 Task: Find connections with filter location Rottenburg with filter topic #Affiliationwith filter profile language French with filter current company BSI with filter school Bhashyam College of Education with filter industry Motor Vehicle Manufacturing with filter service category Date Entry with filter keywords title Program Administrator
Action: Mouse moved to (264, 194)
Screenshot: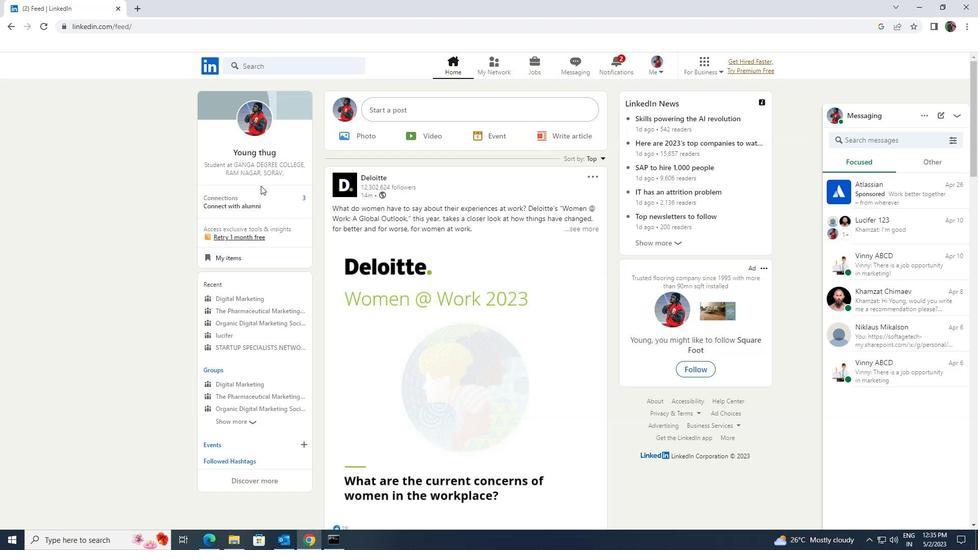 
Action: Mouse pressed left at (264, 194)
Screenshot: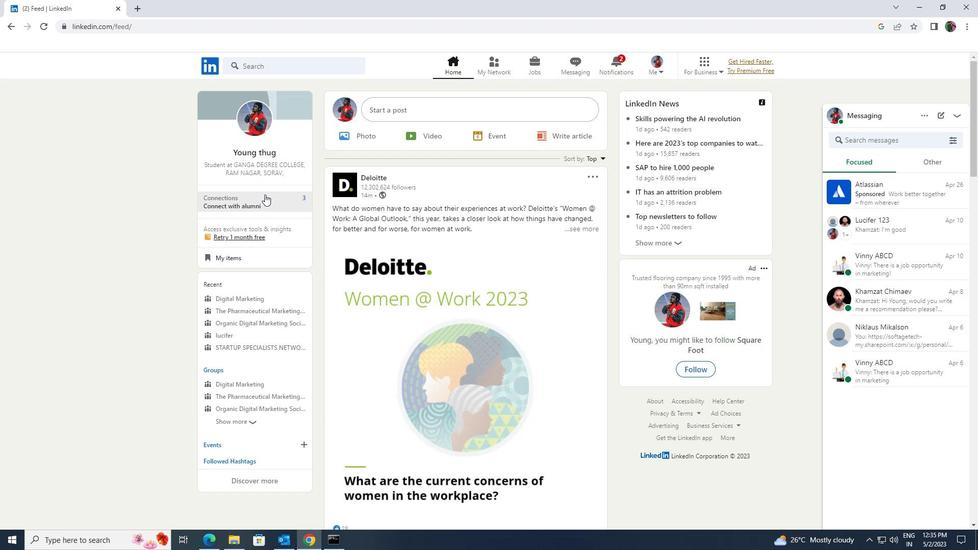 
Action: Mouse moved to (272, 120)
Screenshot: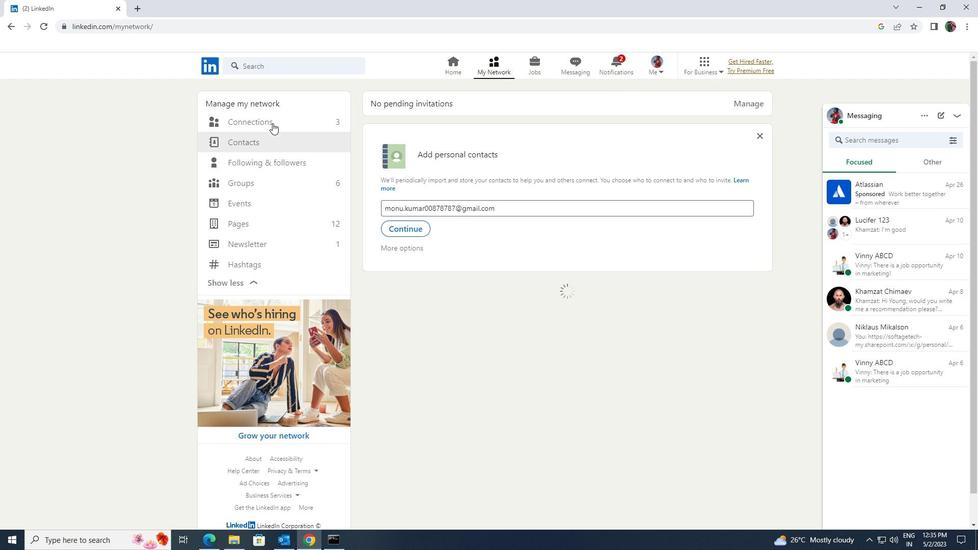 
Action: Mouse pressed left at (272, 120)
Screenshot: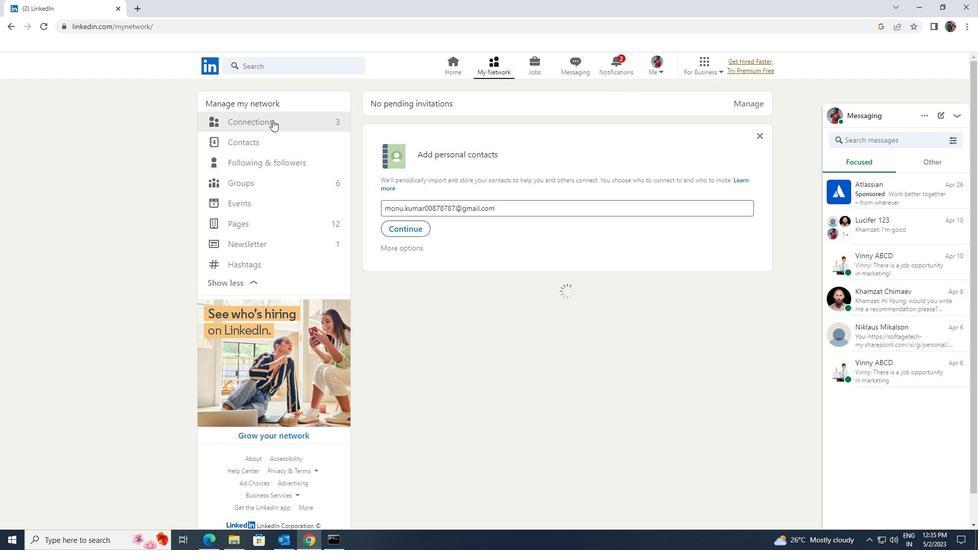 
Action: Mouse moved to (569, 123)
Screenshot: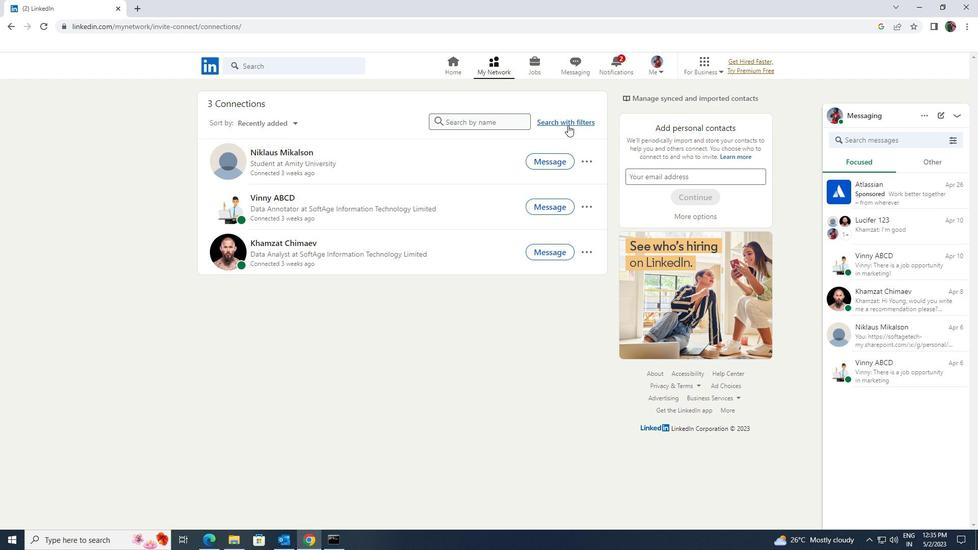 
Action: Mouse pressed left at (569, 123)
Screenshot: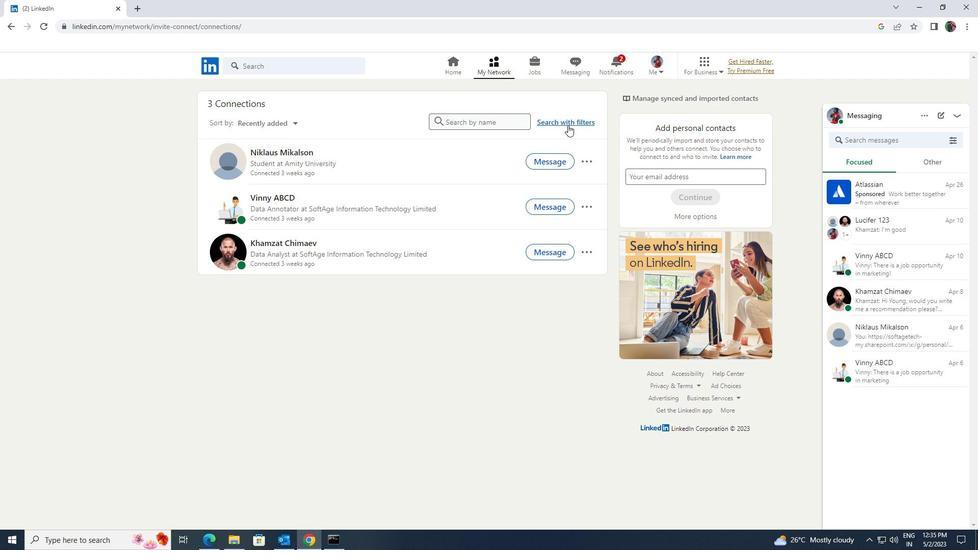 
Action: Mouse moved to (520, 92)
Screenshot: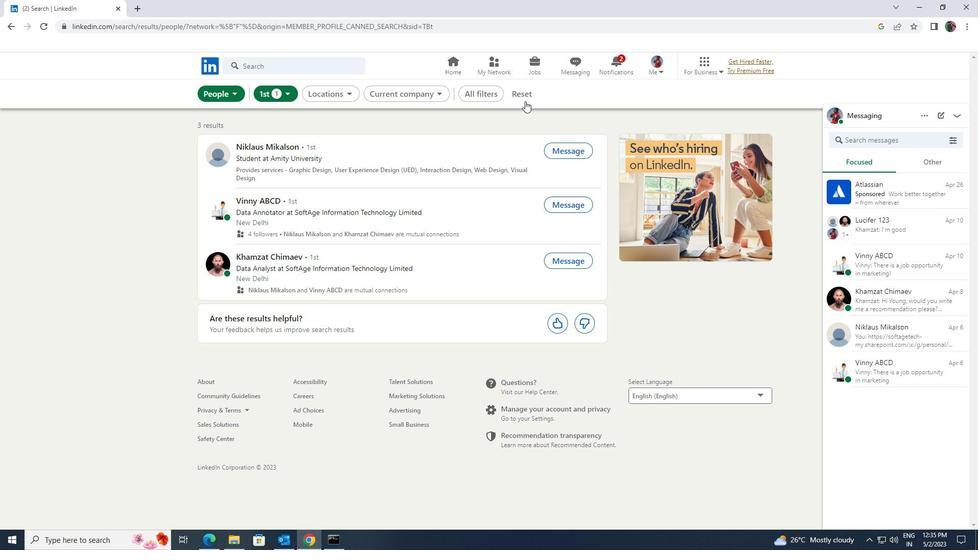 
Action: Mouse pressed left at (520, 92)
Screenshot: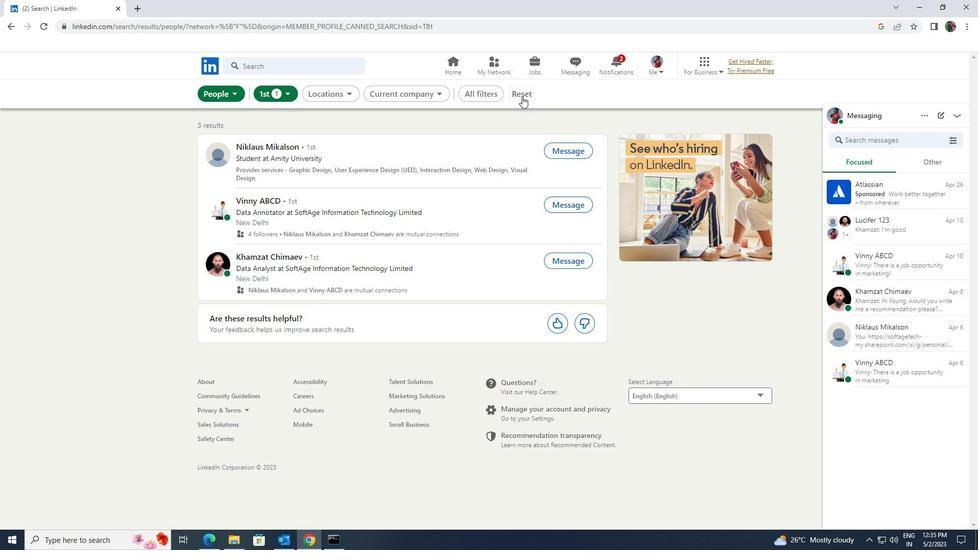 
Action: Mouse moved to (495, 95)
Screenshot: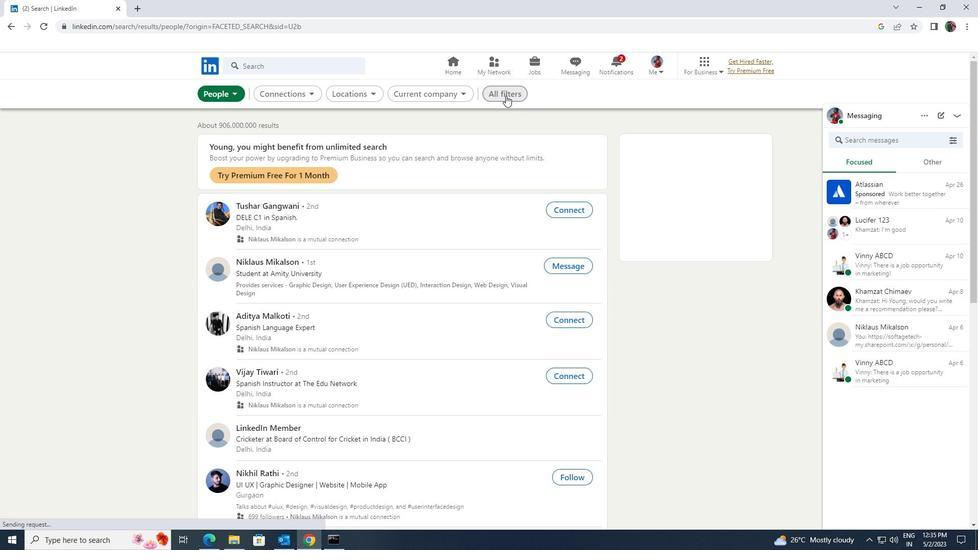 
Action: Mouse pressed left at (495, 95)
Screenshot: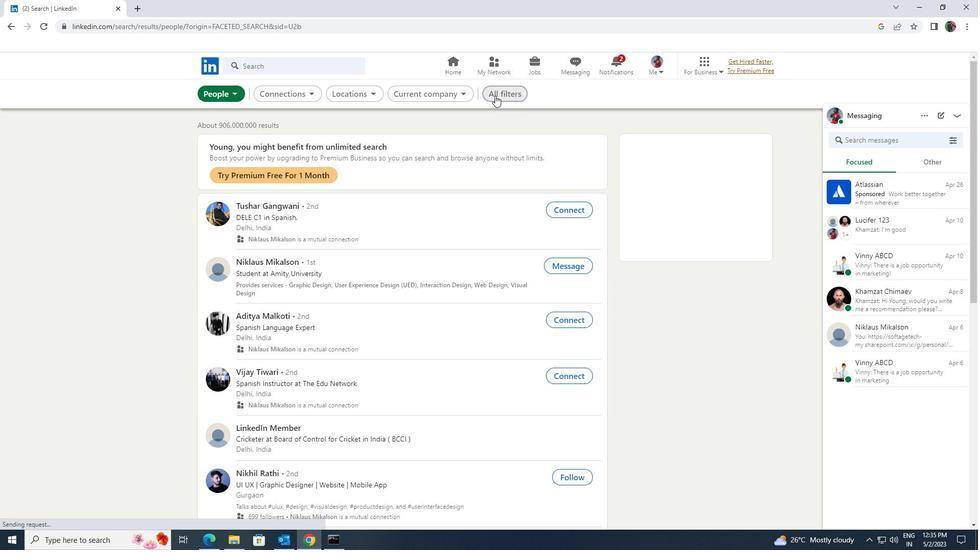 
Action: Mouse moved to (733, 295)
Screenshot: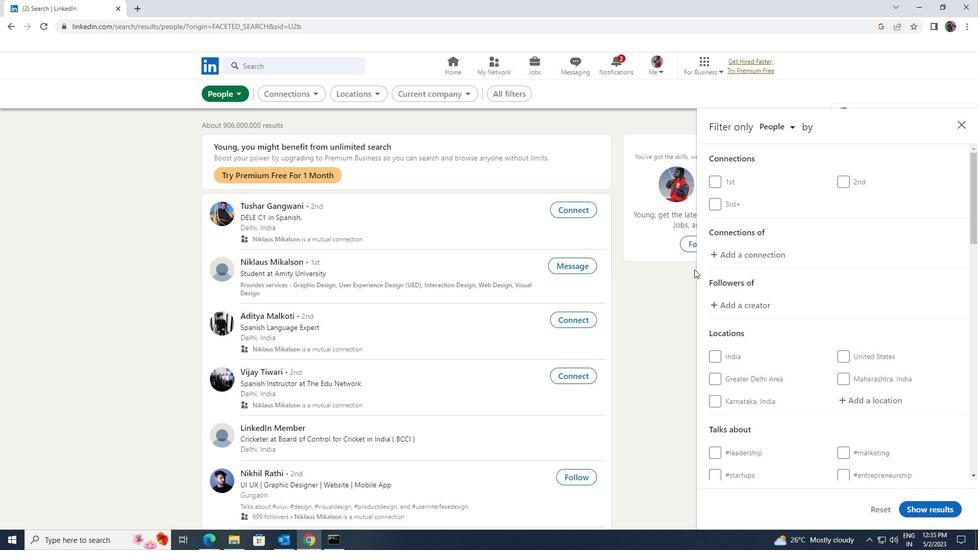 
Action: Mouse scrolled (733, 295) with delta (0, 0)
Screenshot: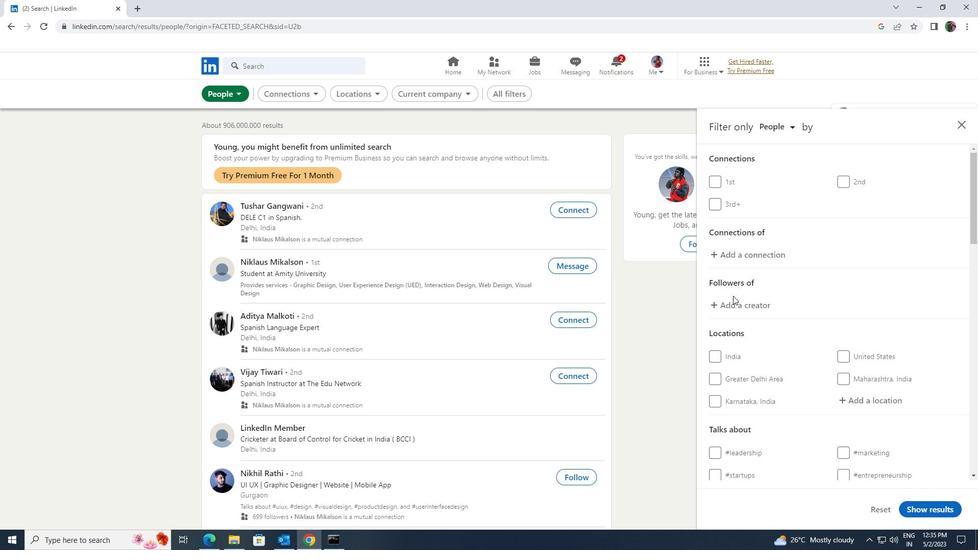 
Action: Mouse moved to (845, 353)
Screenshot: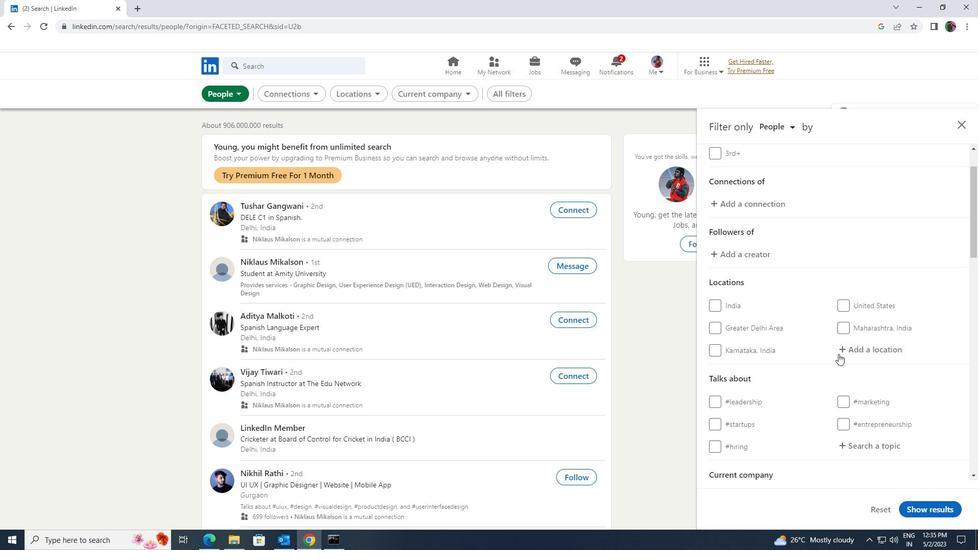 
Action: Mouse pressed left at (845, 353)
Screenshot: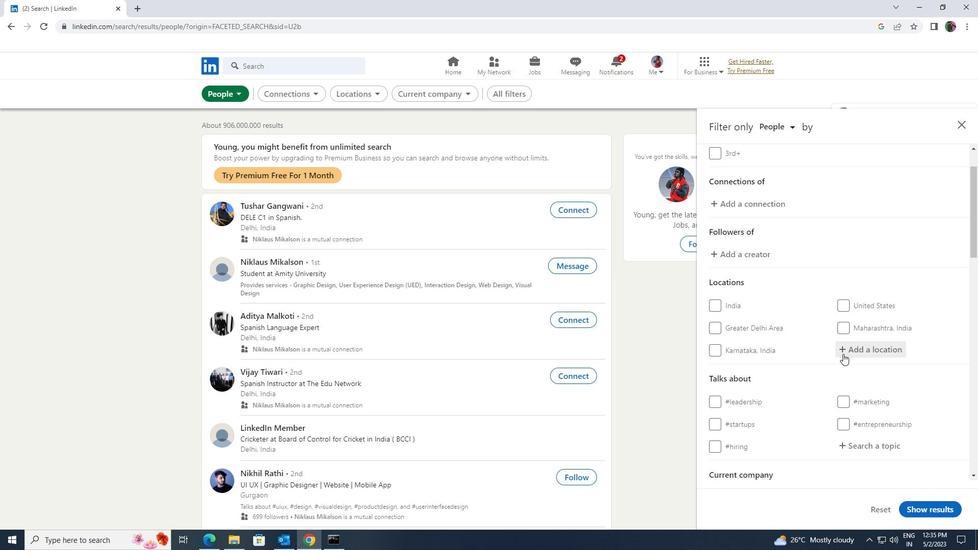 
Action: Key pressed <Key.shift><Key.shift>RP<Key.backspace>OTTENBURG
Screenshot: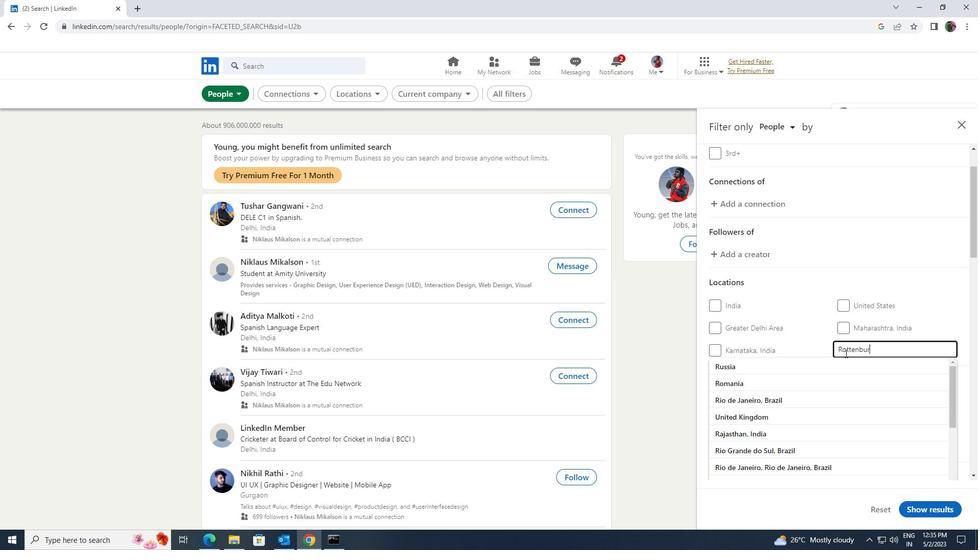 
Action: Mouse moved to (842, 360)
Screenshot: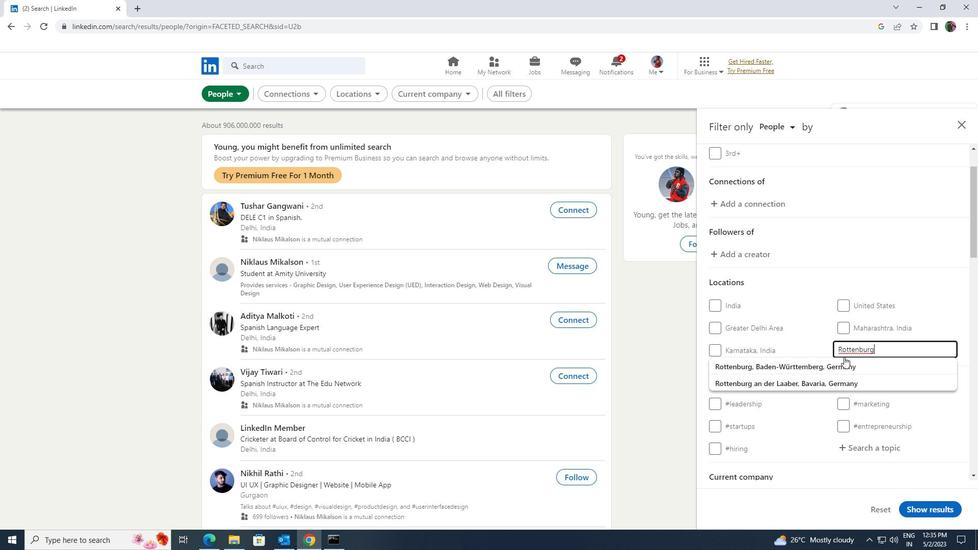 
Action: Mouse pressed left at (842, 360)
Screenshot: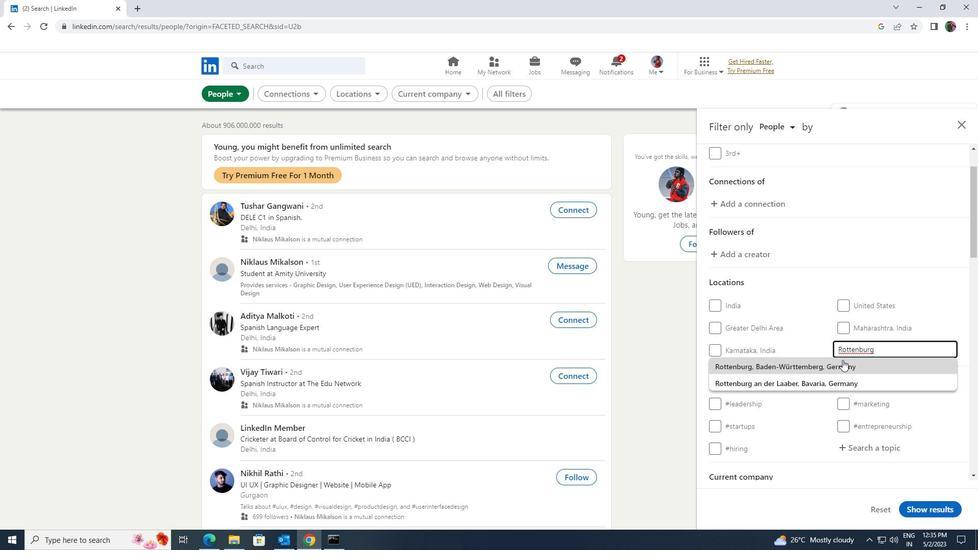 
Action: Mouse scrolled (842, 359) with delta (0, 0)
Screenshot: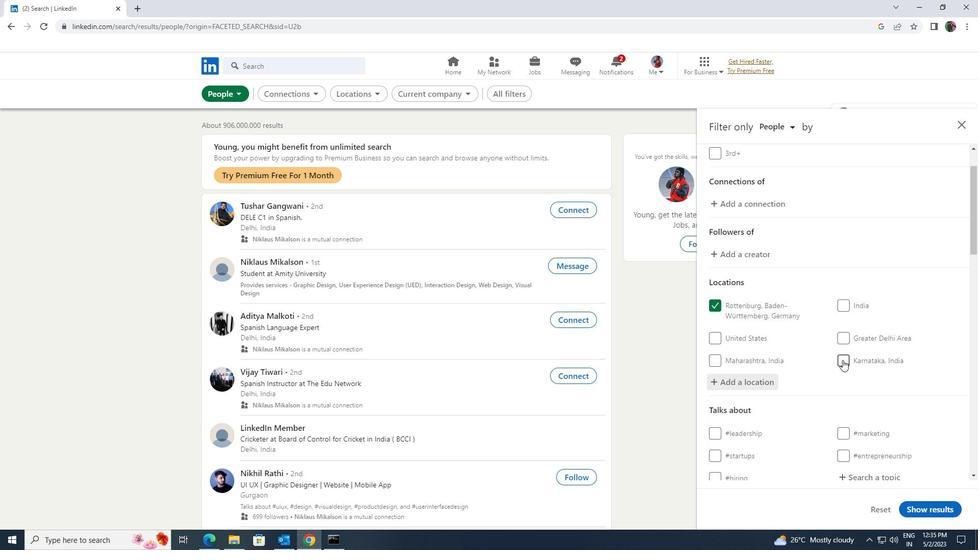 
Action: Mouse scrolled (842, 359) with delta (0, 0)
Screenshot: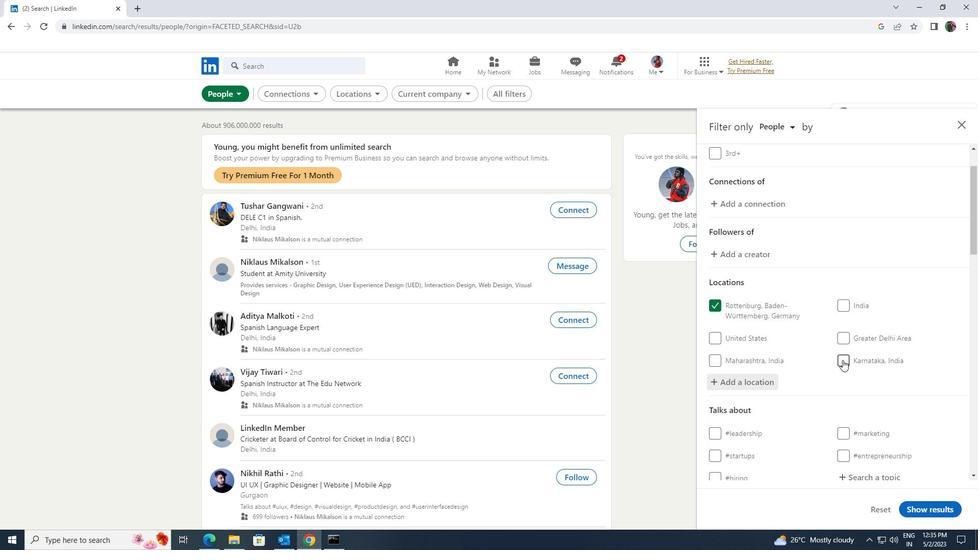 
Action: Mouse moved to (854, 378)
Screenshot: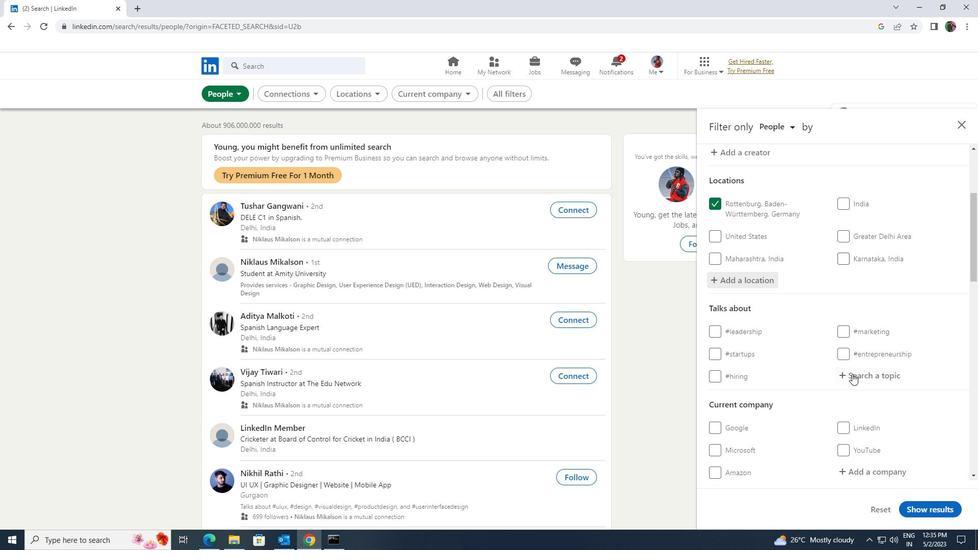 
Action: Mouse pressed left at (854, 378)
Screenshot: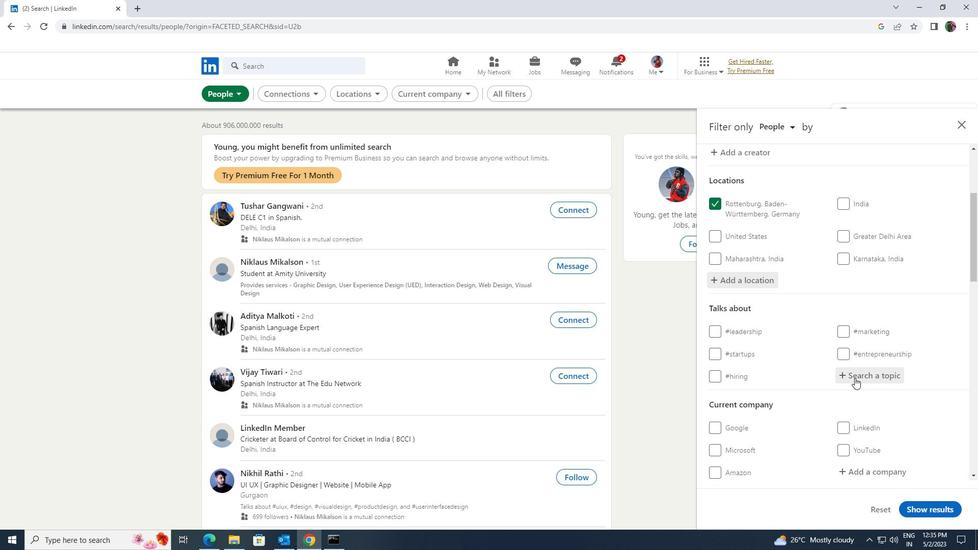 
Action: Key pressed <Key.shift>AFFILIATION
Screenshot: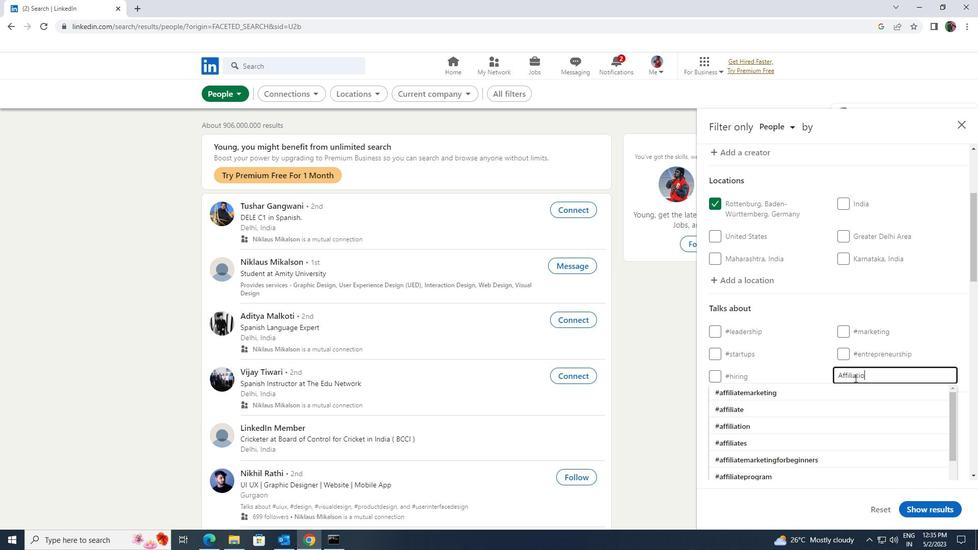 
Action: Mouse moved to (851, 384)
Screenshot: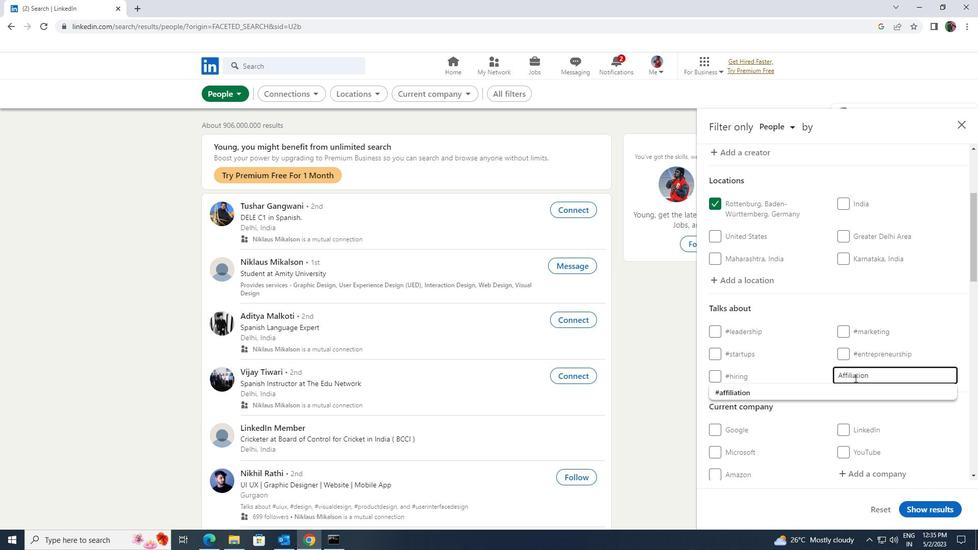 
Action: Mouse pressed left at (851, 384)
Screenshot: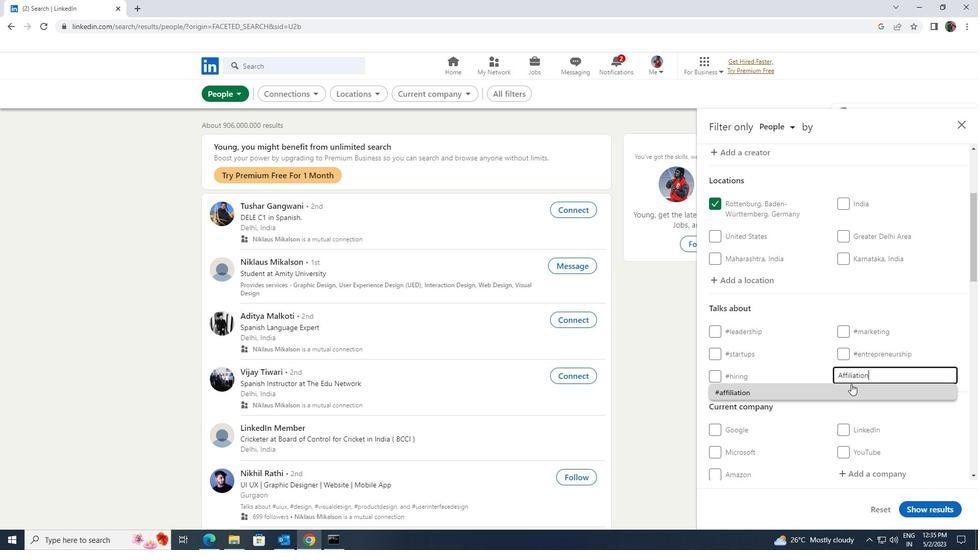 
Action: Mouse scrolled (851, 383) with delta (0, 0)
Screenshot: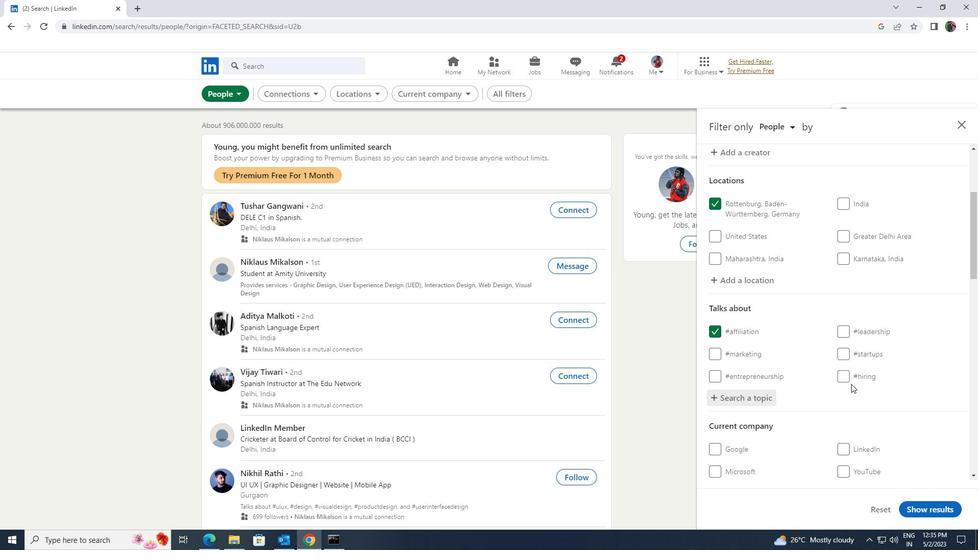 
Action: Mouse scrolled (851, 383) with delta (0, 0)
Screenshot: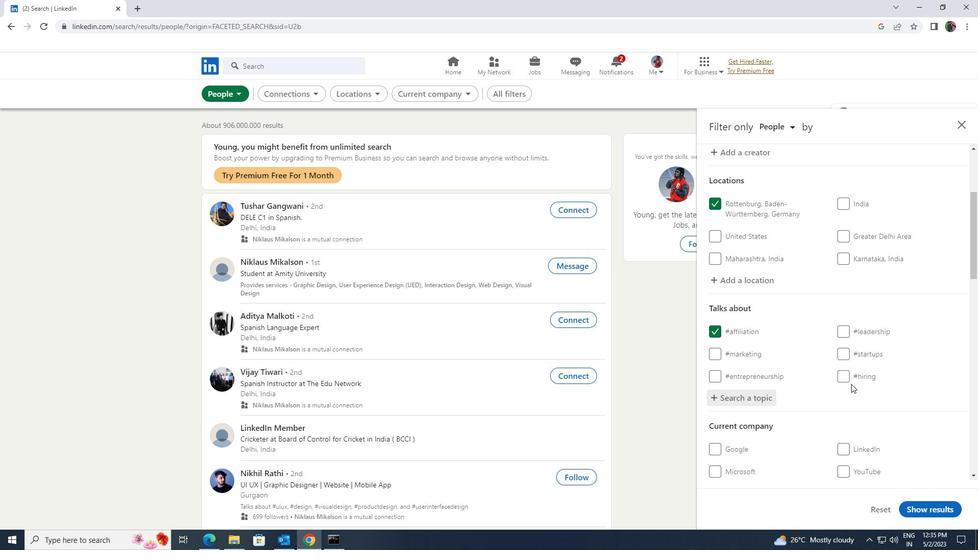 
Action: Mouse scrolled (851, 383) with delta (0, 0)
Screenshot: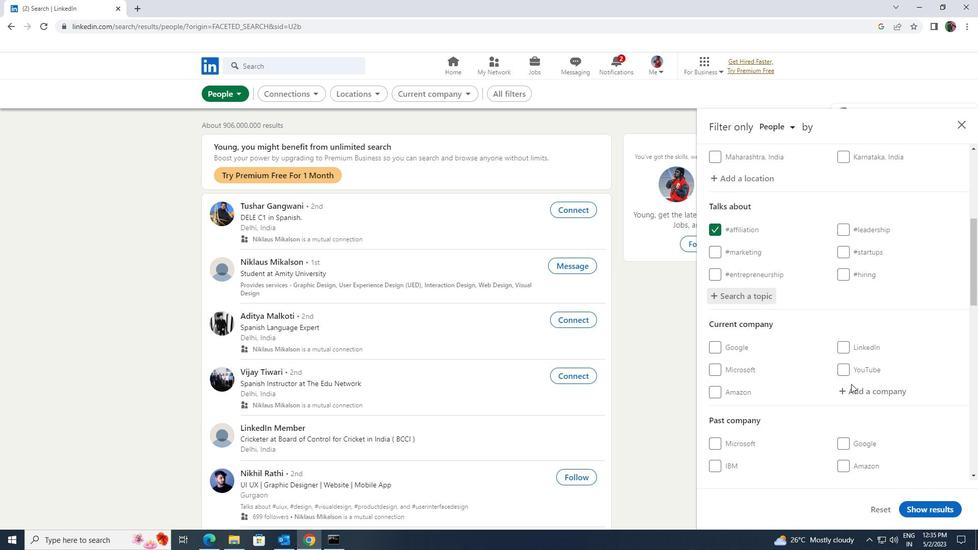 
Action: Mouse scrolled (851, 383) with delta (0, 0)
Screenshot: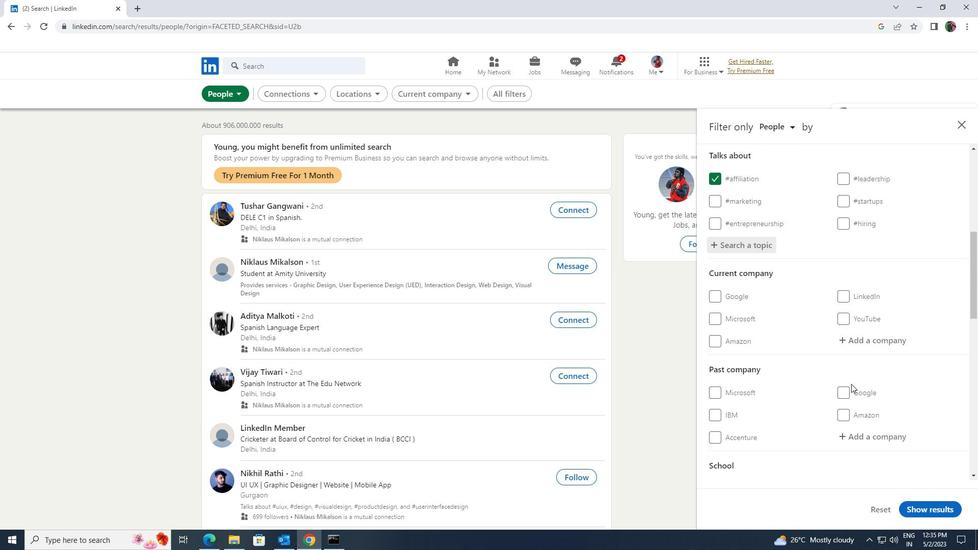 
Action: Mouse scrolled (851, 383) with delta (0, 0)
Screenshot: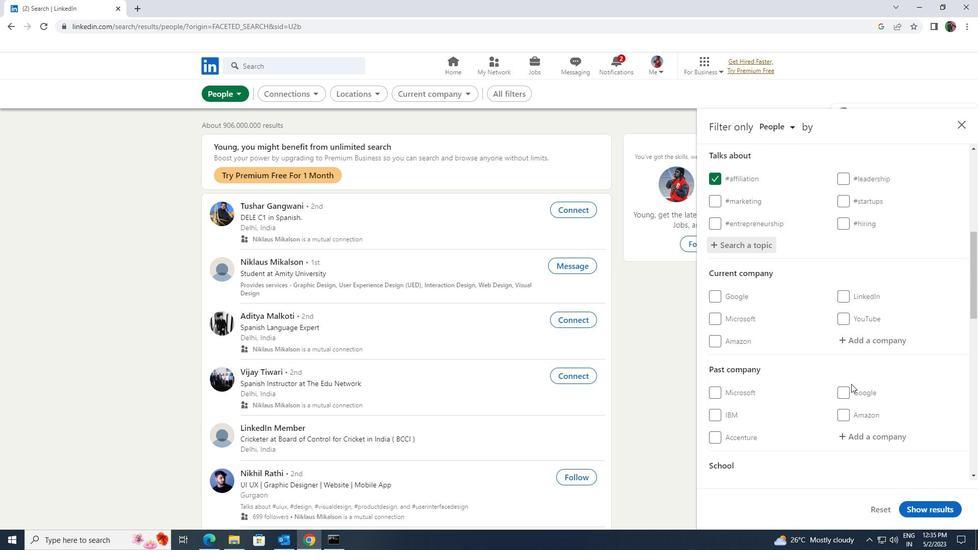 
Action: Mouse scrolled (851, 383) with delta (0, 0)
Screenshot: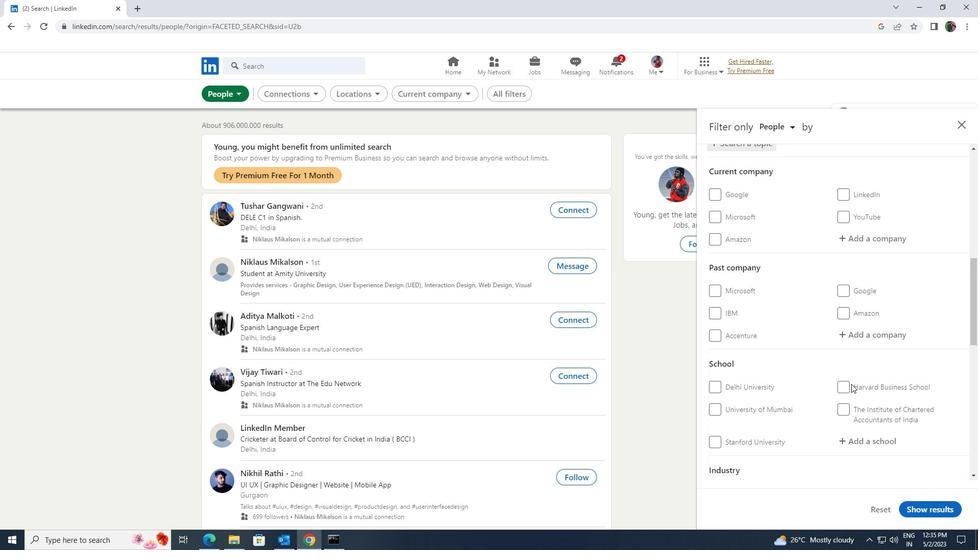 
Action: Mouse scrolled (851, 383) with delta (0, 0)
Screenshot: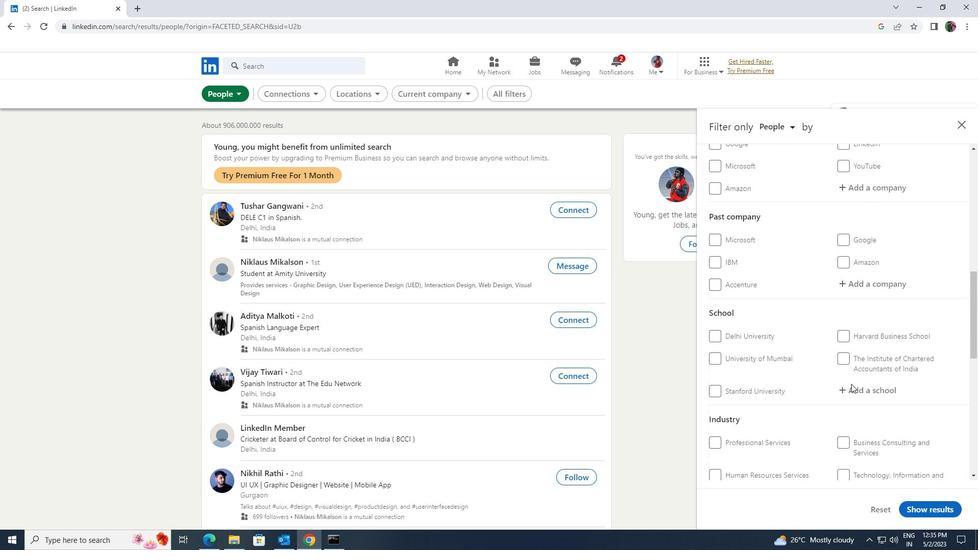 
Action: Mouse scrolled (851, 383) with delta (0, 0)
Screenshot: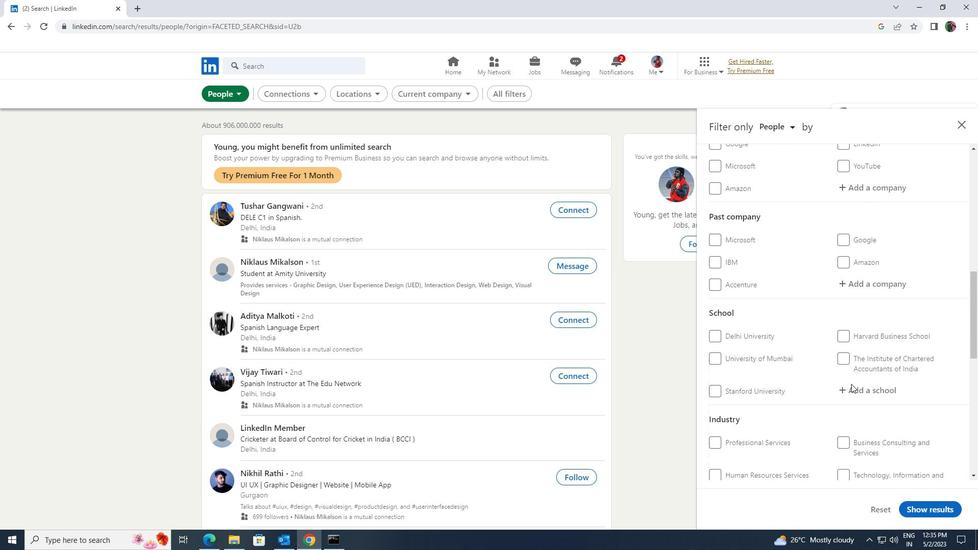 
Action: Mouse scrolled (851, 383) with delta (0, 0)
Screenshot: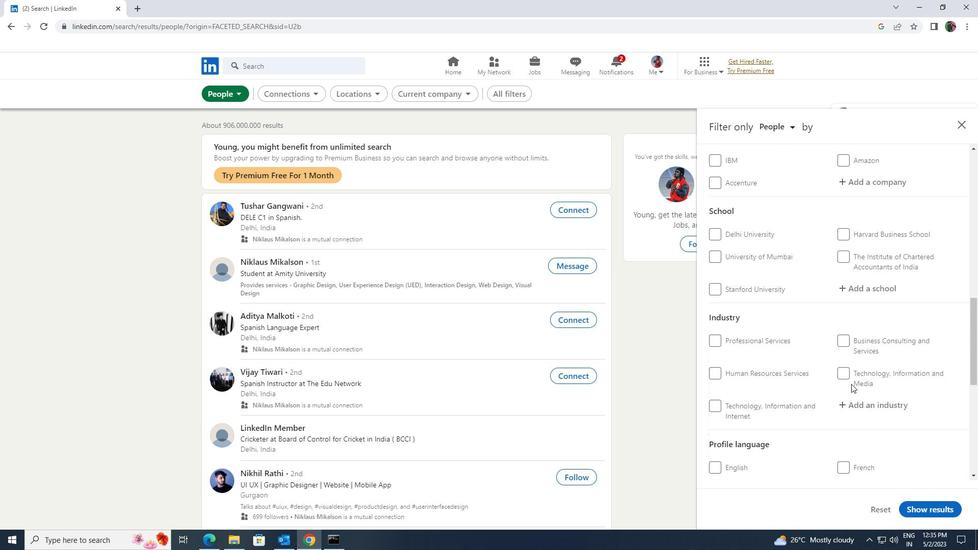 
Action: Mouse moved to (841, 413)
Screenshot: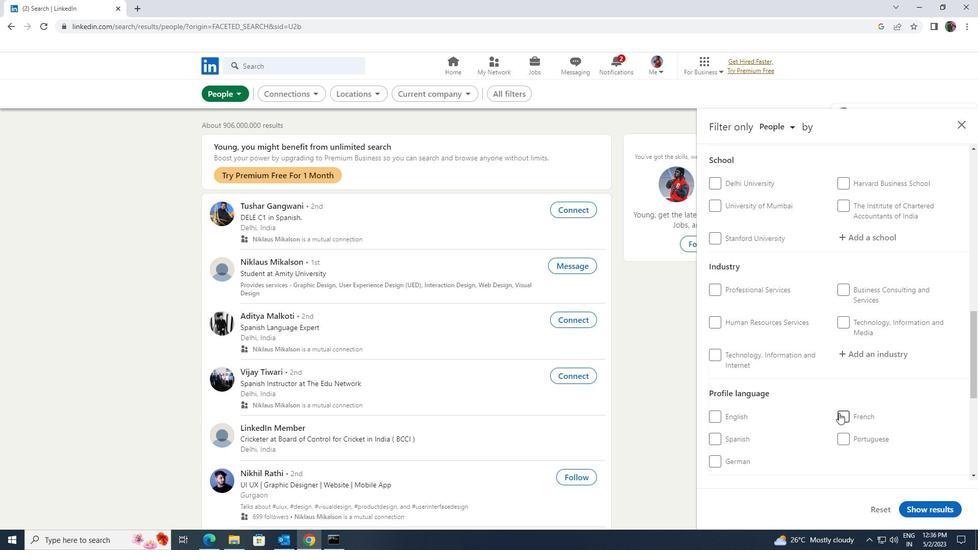 
Action: Mouse pressed left at (841, 413)
Screenshot: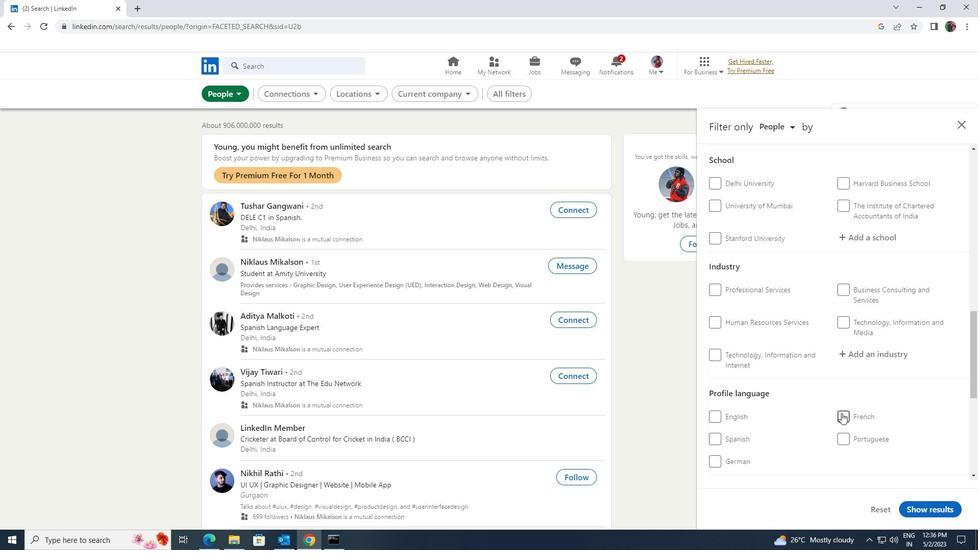 
Action: Mouse scrolled (841, 413) with delta (0, 0)
Screenshot: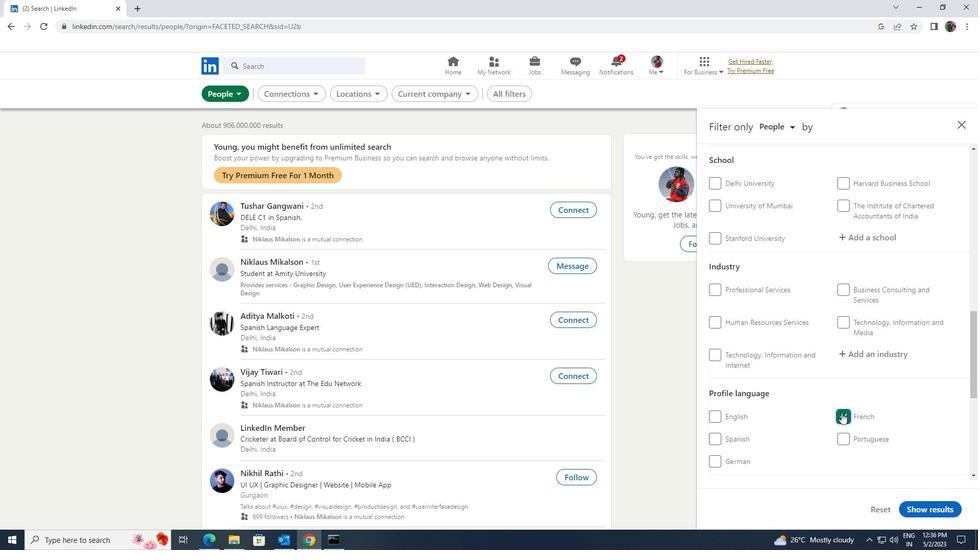 
Action: Mouse scrolled (841, 413) with delta (0, 0)
Screenshot: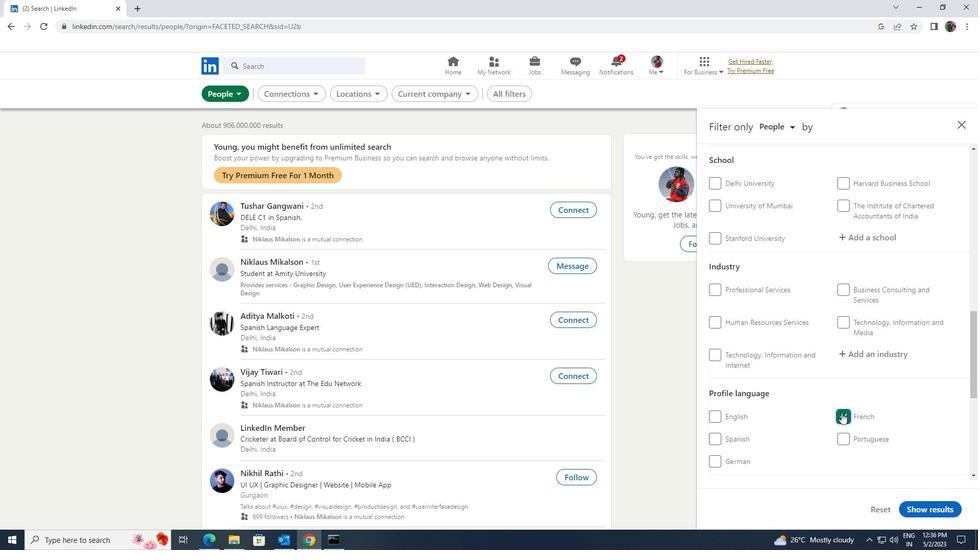 
Action: Mouse scrolled (841, 413) with delta (0, 0)
Screenshot: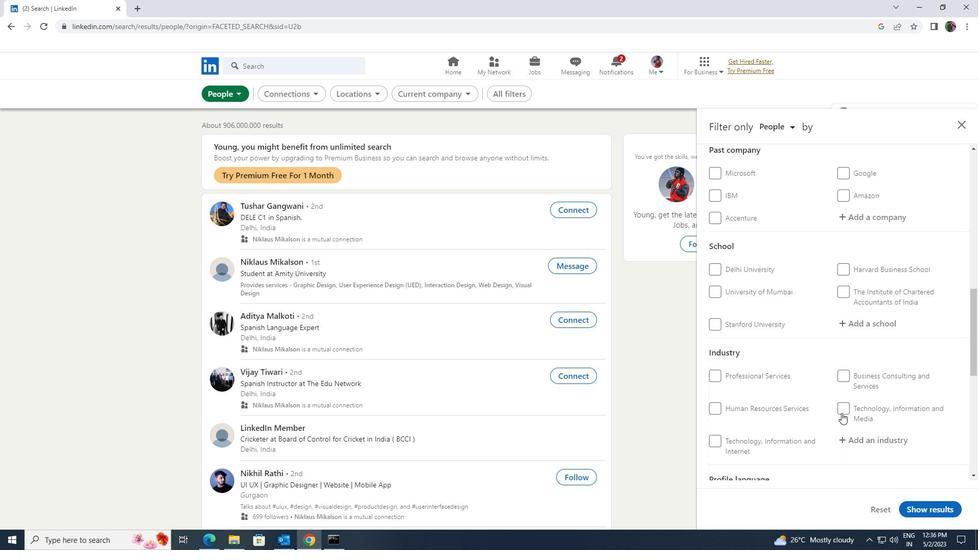 
Action: Mouse scrolled (841, 413) with delta (0, 0)
Screenshot: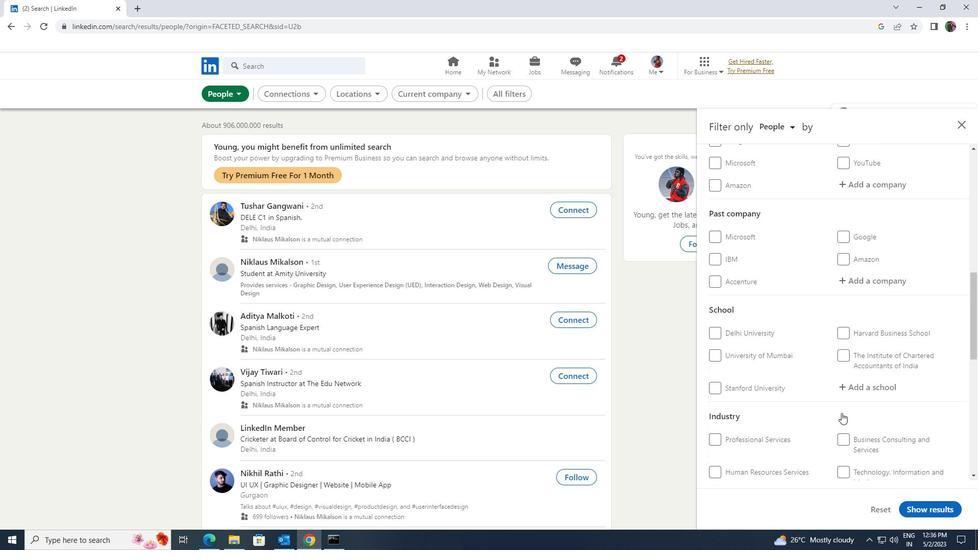 
Action: Mouse scrolled (841, 413) with delta (0, 0)
Screenshot: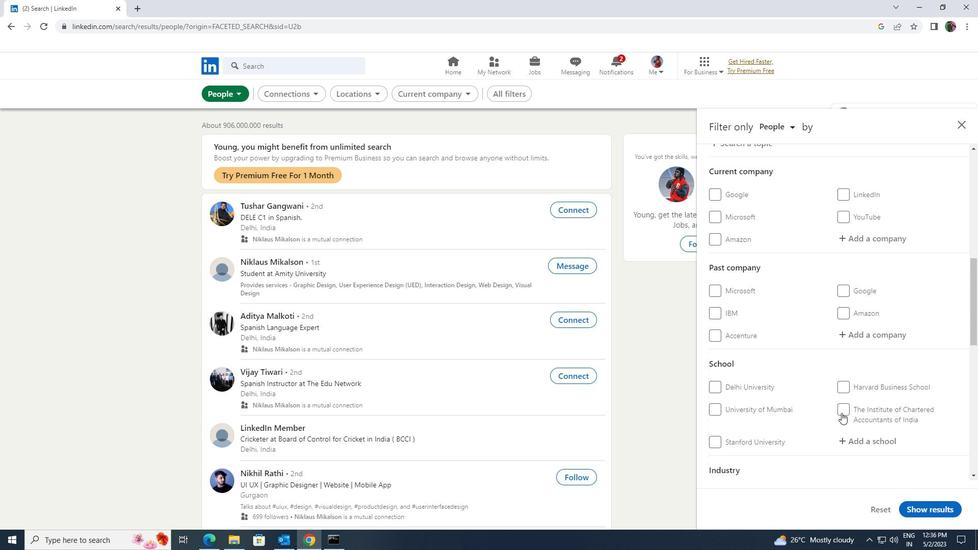 
Action: Mouse scrolled (841, 413) with delta (0, 0)
Screenshot: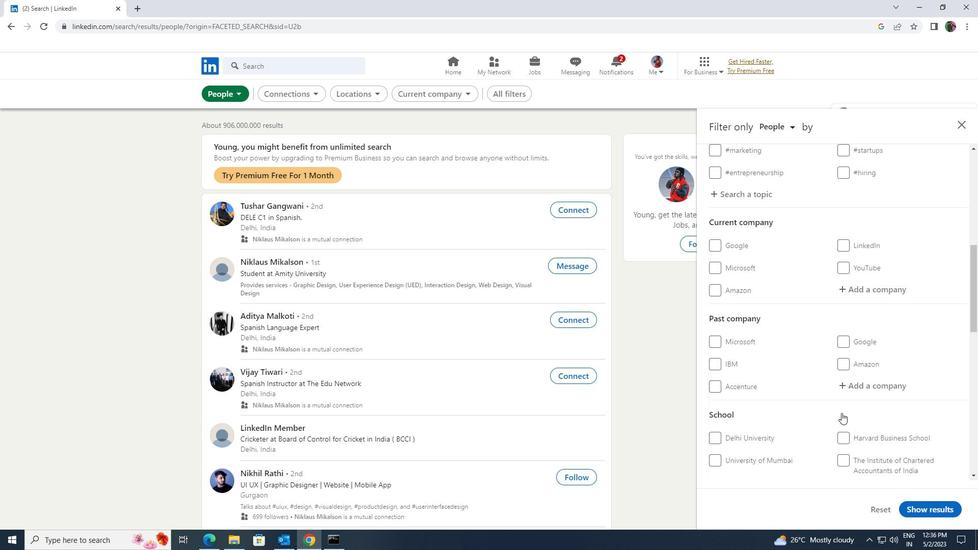 
Action: Mouse moved to (849, 342)
Screenshot: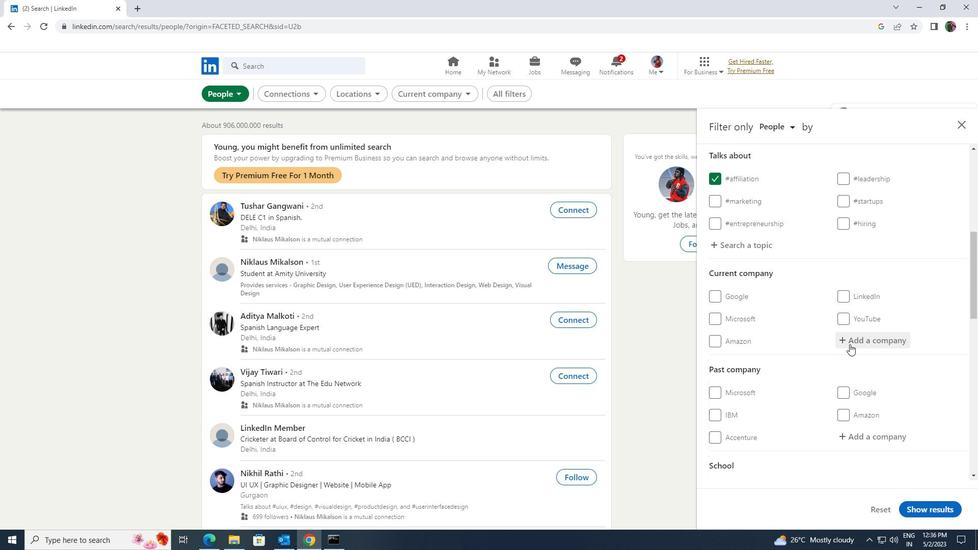 
Action: Mouse pressed left at (849, 342)
Screenshot: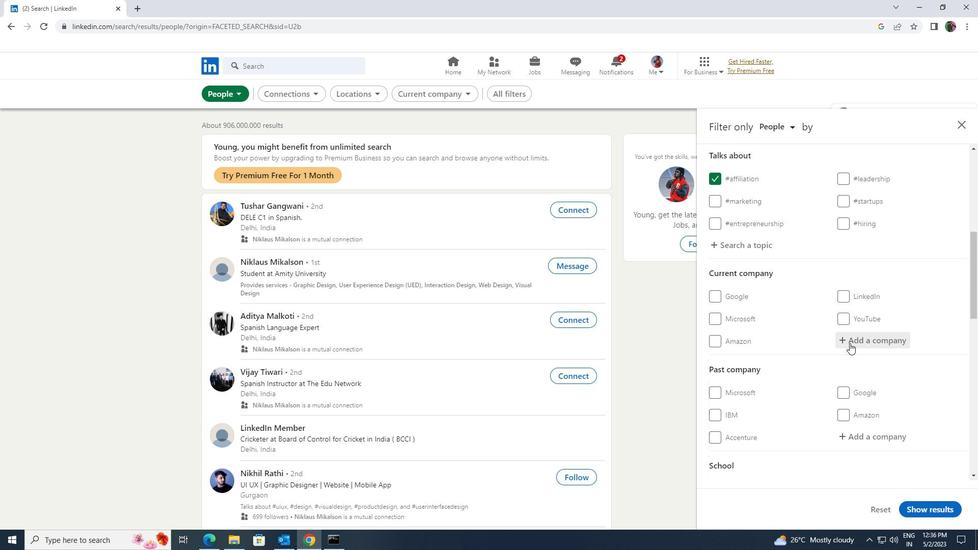 
Action: Key pressed <Key.shift>BSI
Screenshot: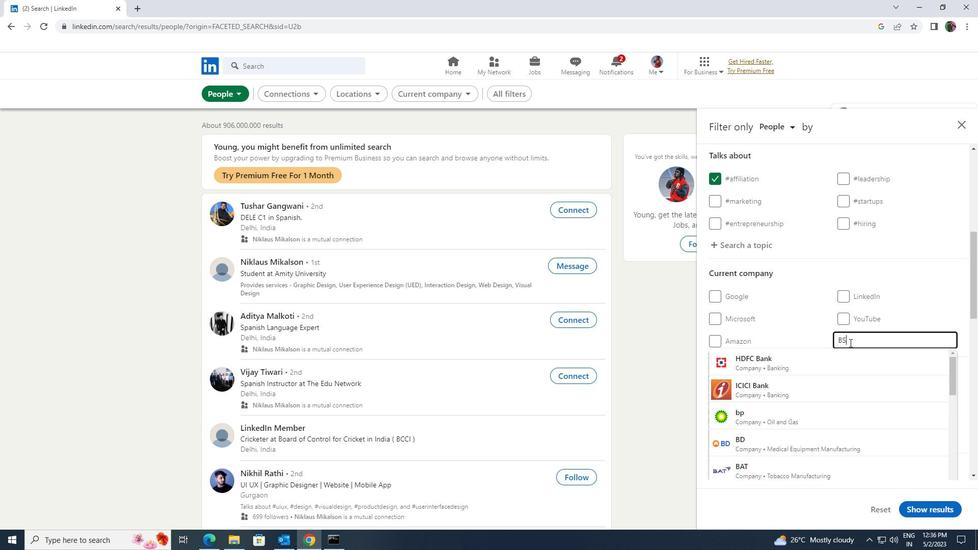 
Action: Mouse moved to (842, 361)
Screenshot: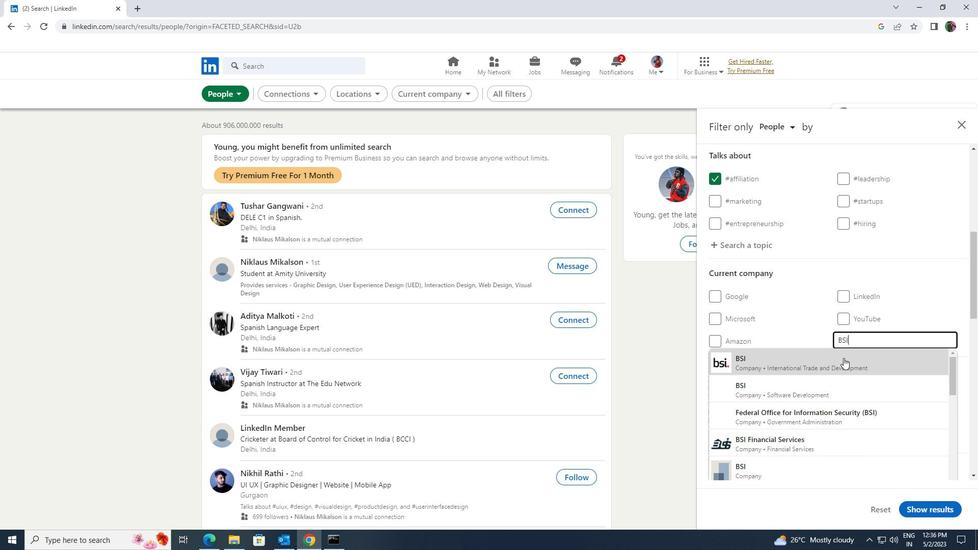
Action: Mouse pressed left at (842, 361)
Screenshot: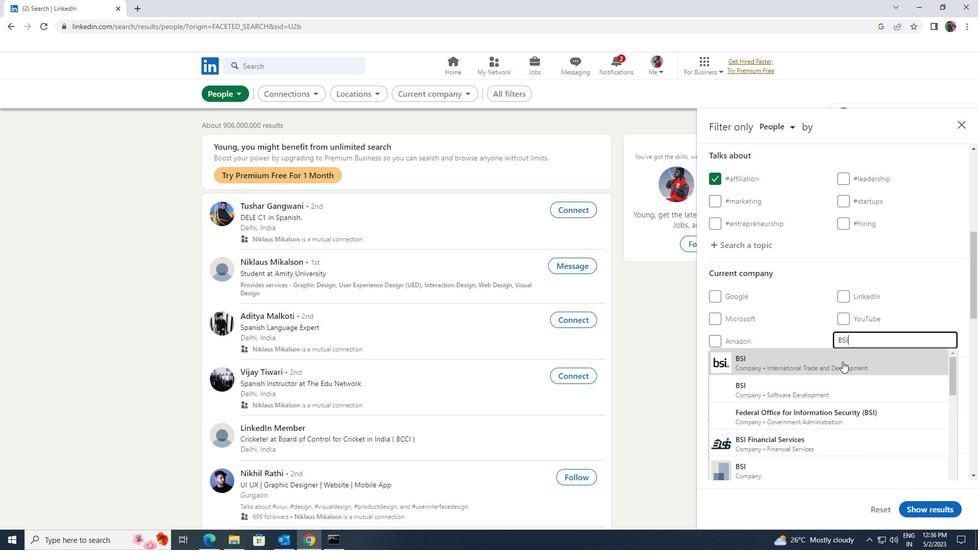 
Action: Mouse scrolled (842, 361) with delta (0, 0)
Screenshot: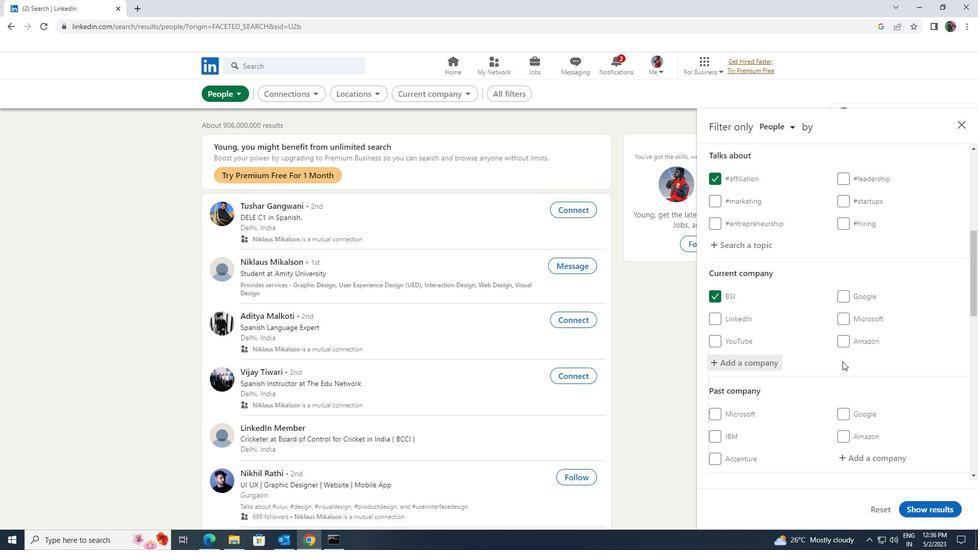 
Action: Mouse scrolled (842, 361) with delta (0, 0)
Screenshot: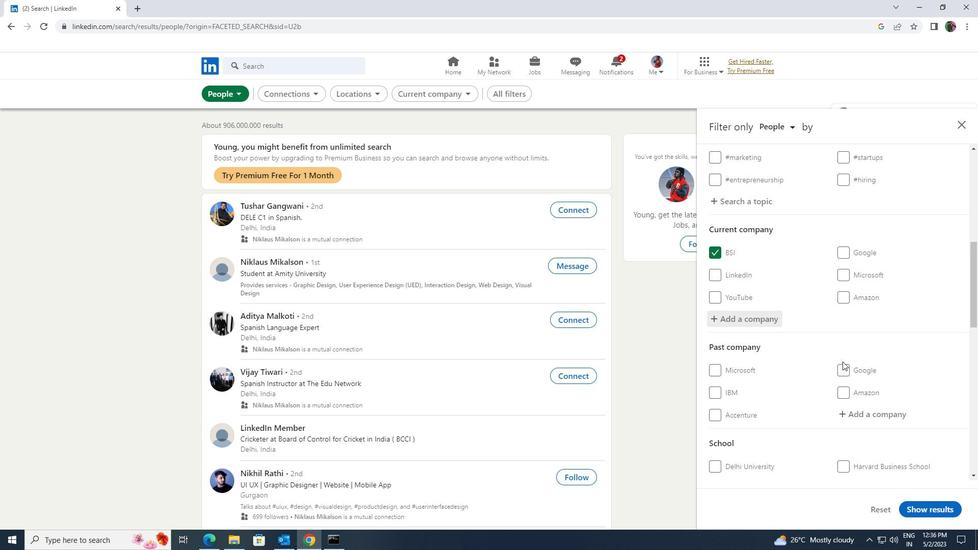
Action: Mouse scrolled (842, 361) with delta (0, 0)
Screenshot: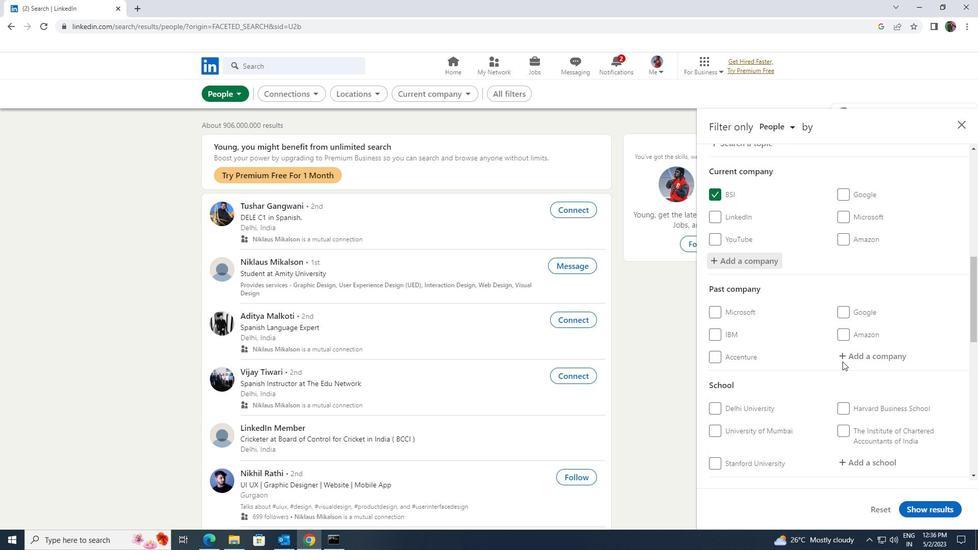 
Action: Mouse scrolled (842, 361) with delta (0, 0)
Screenshot: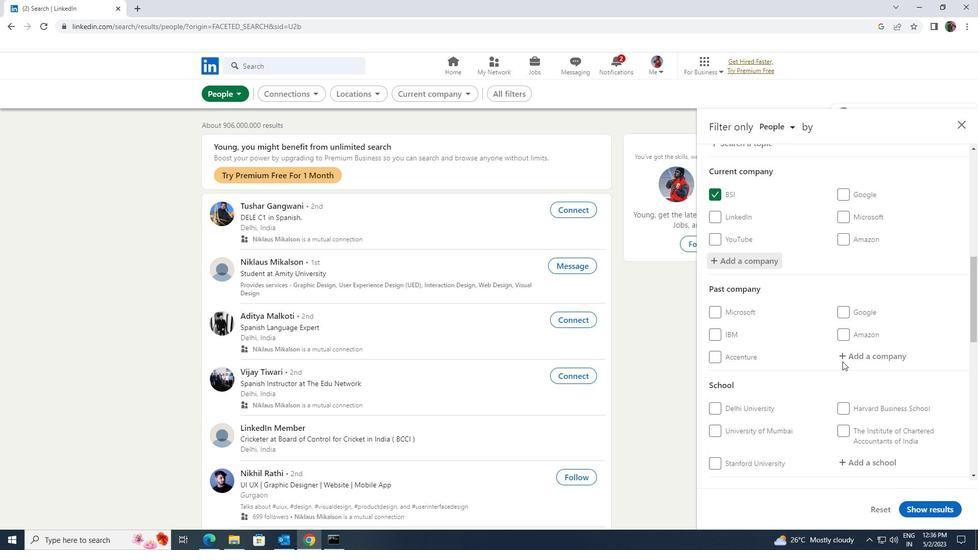 
Action: Mouse pressed left at (842, 361)
Screenshot: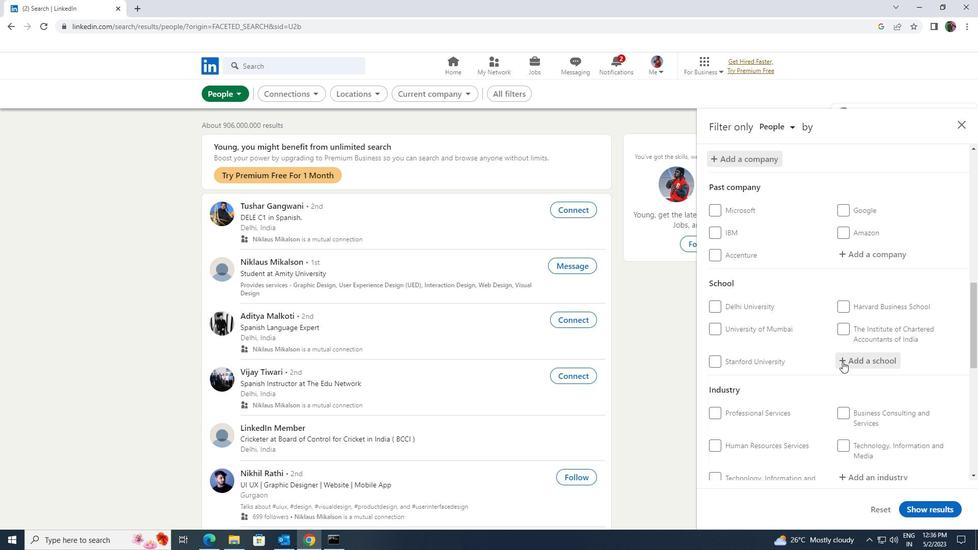 
Action: Key pressed <Key.shift>BHASHYAM
Screenshot: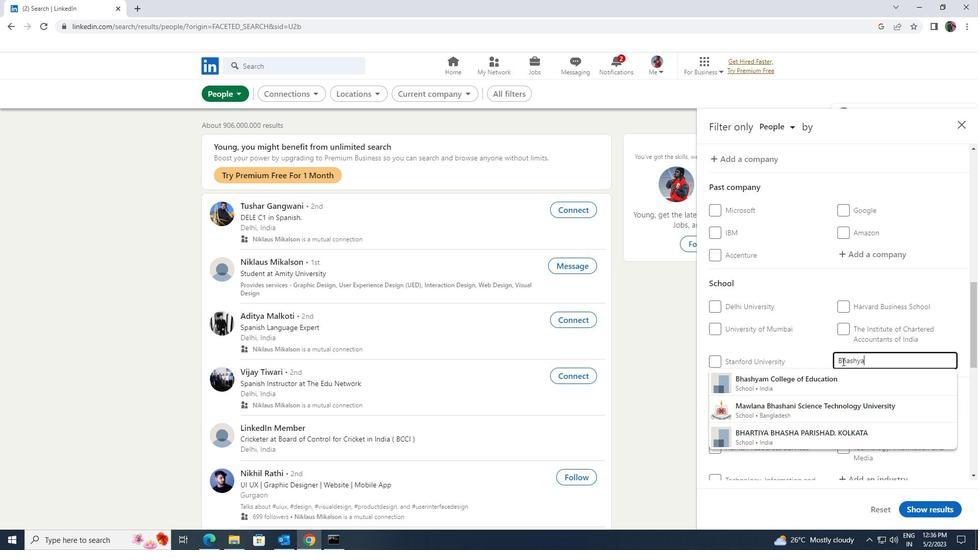 
Action: Mouse moved to (837, 373)
Screenshot: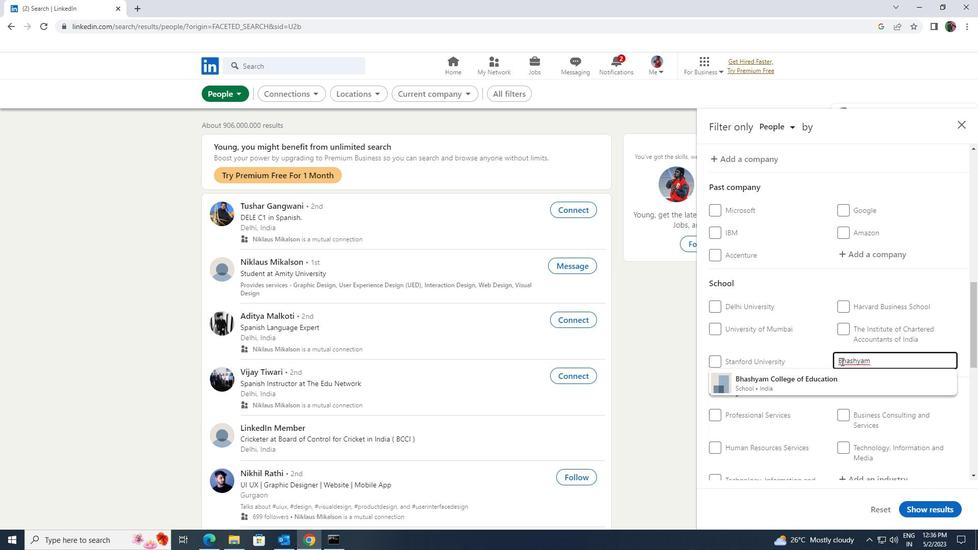 
Action: Mouse pressed left at (837, 373)
Screenshot: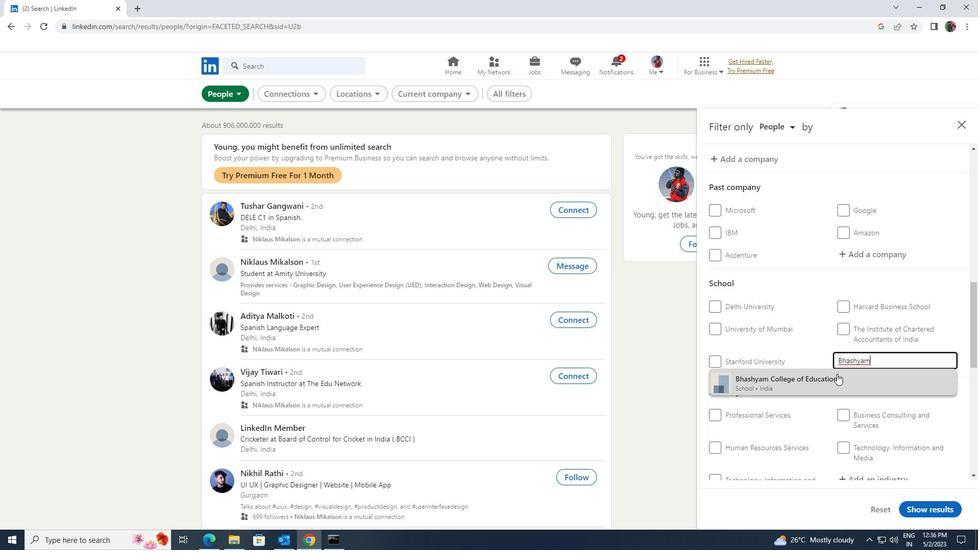 
Action: Mouse scrolled (837, 373) with delta (0, 0)
Screenshot: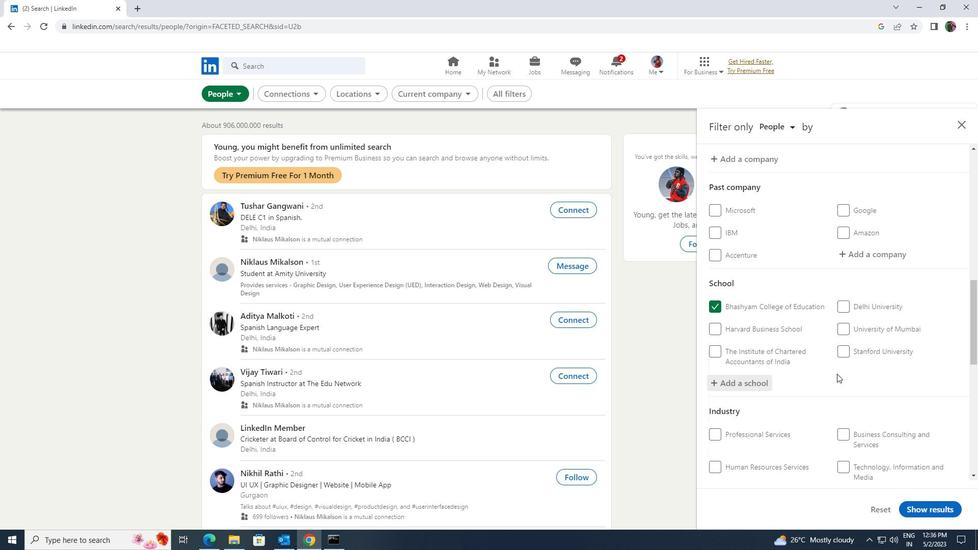 
Action: Mouse scrolled (837, 373) with delta (0, 0)
Screenshot: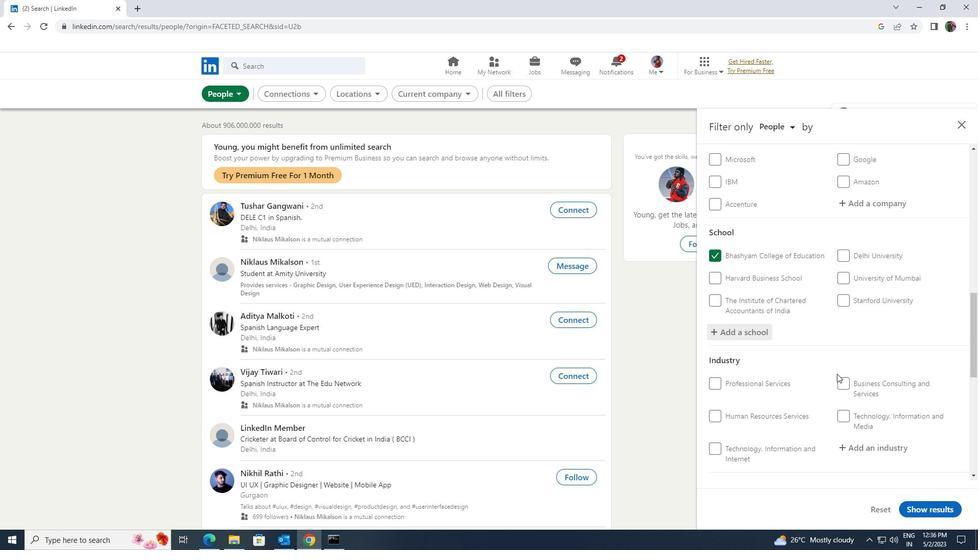 
Action: Mouse scrolled (837, 373) with delta (0, 0)
Screenshot: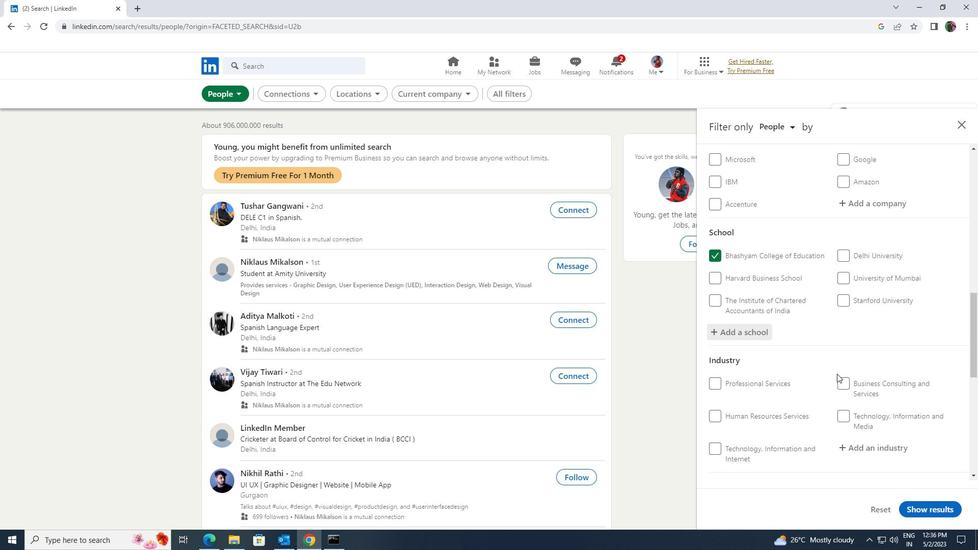 
Action: Mouse moved to (841, 337)
Screenshot: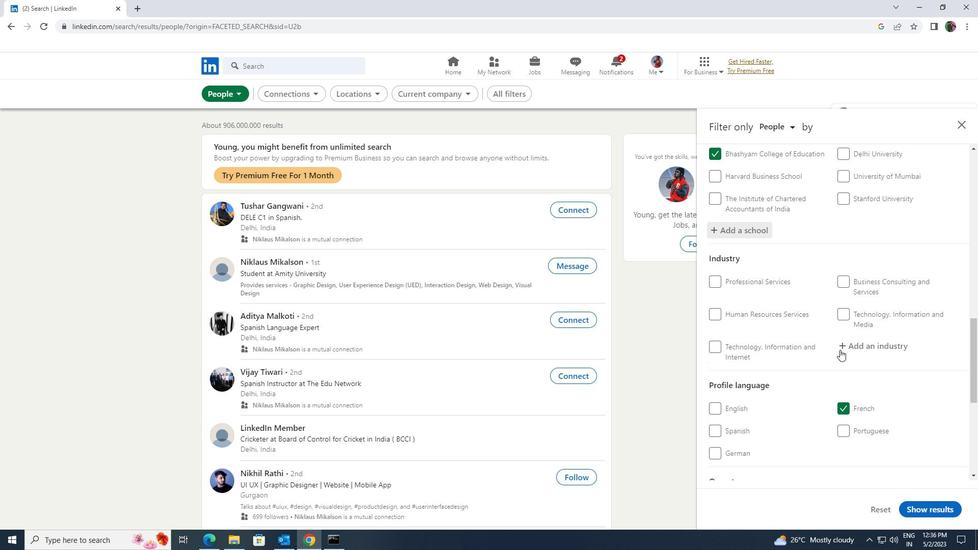 
Action: Mouse pressed left at (841, 337)
Screenshot: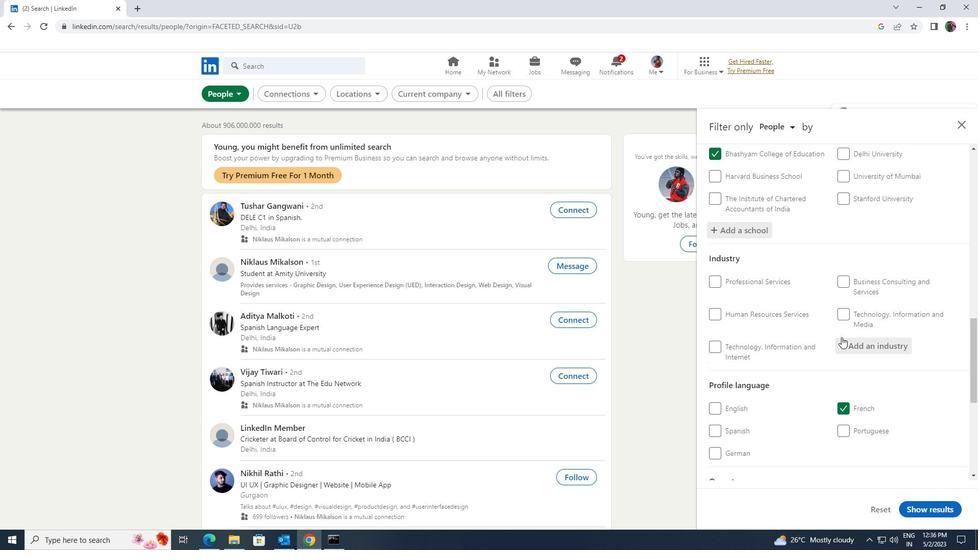 
Action: Key pressed <Key.shift><Key.shift><Key.shift><Key.shift><Key.shift><Key.shift><Key.shift><Key.shift>MOTOR<Key.space><Key.shift>VECICLE<Key.space><Key.shift><Key.shift><Key.shift><Key.shift><Key.shift><Key.shift>MANUFACTURING
Screenshot: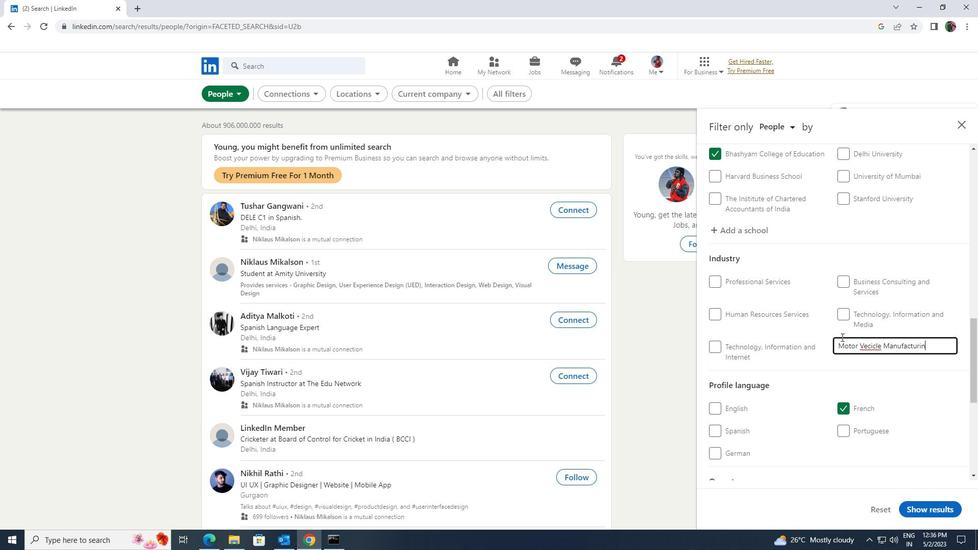 
Action: Mouse scrolled (841, 336) with delta (0, 0)
Screenshot: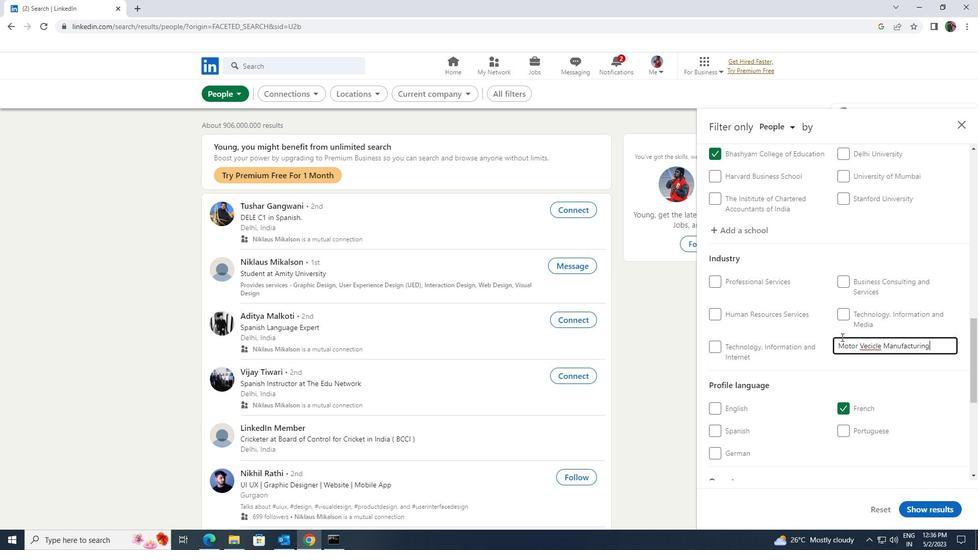 
Action: Mouse scrolled (841, 336) with delta (0, 0)
Screenshot: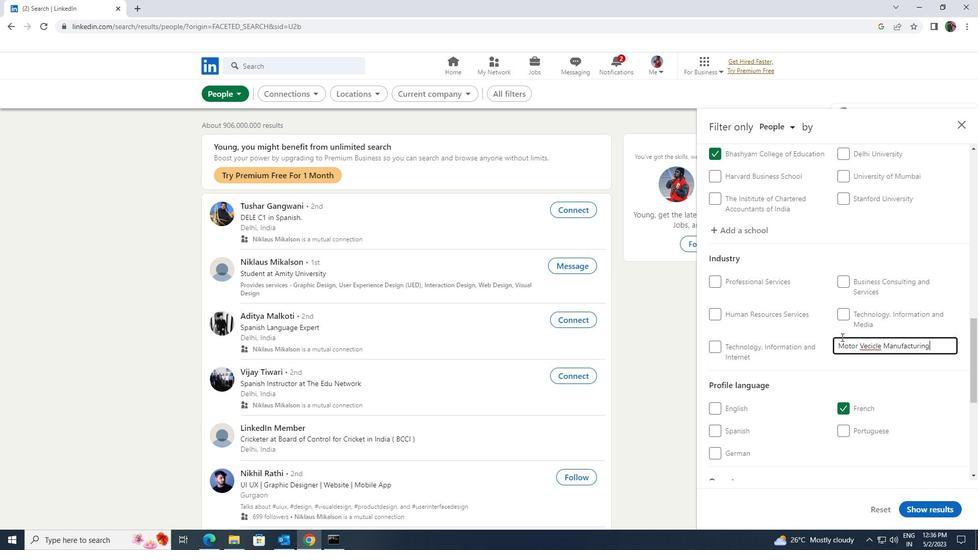 
Action: Mouse scrolled (841, 336) with delta (0, 0)
Screenshot: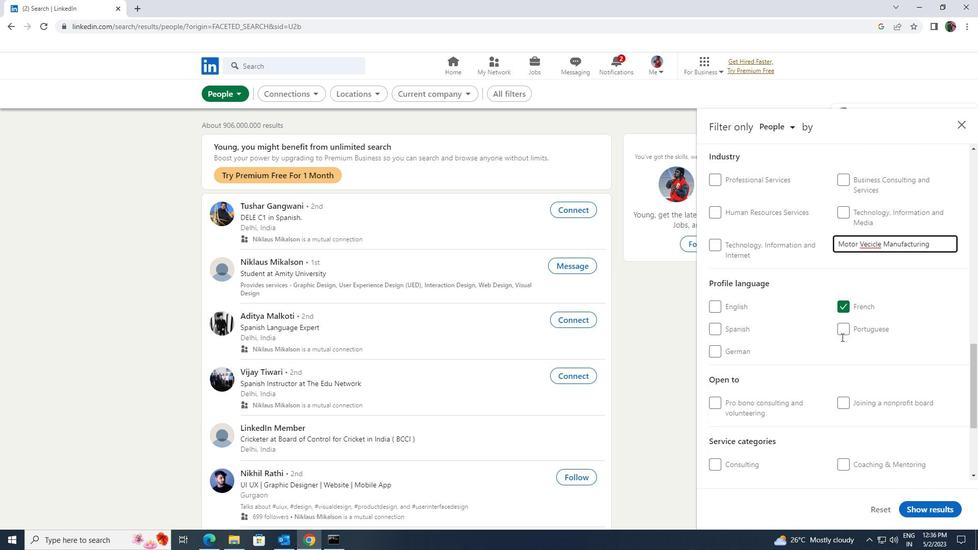 
Action: Mouse scrolled (841, 336) with delta (0, 0)
Screenshot: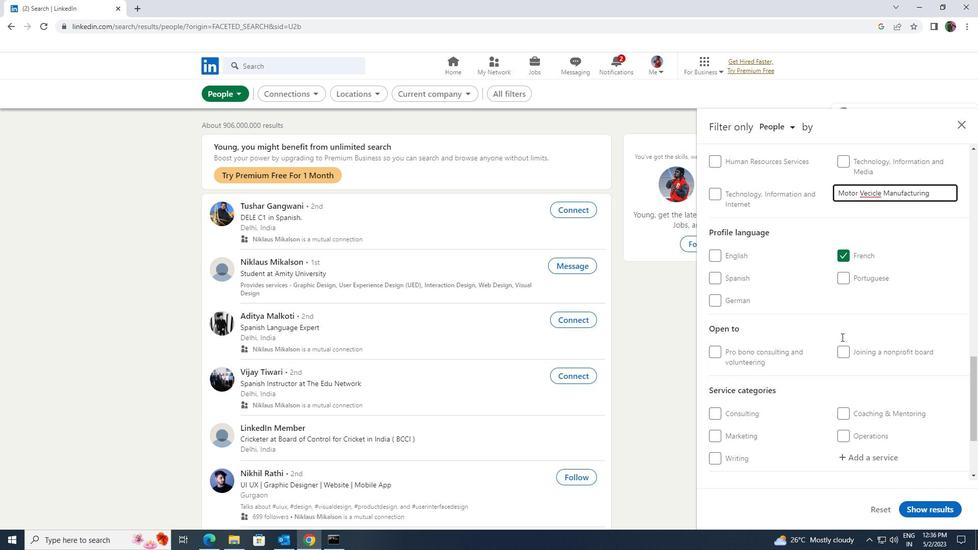 
Action: Mouse scrolled (841, 336) with delta (0, 0)
Screenshot: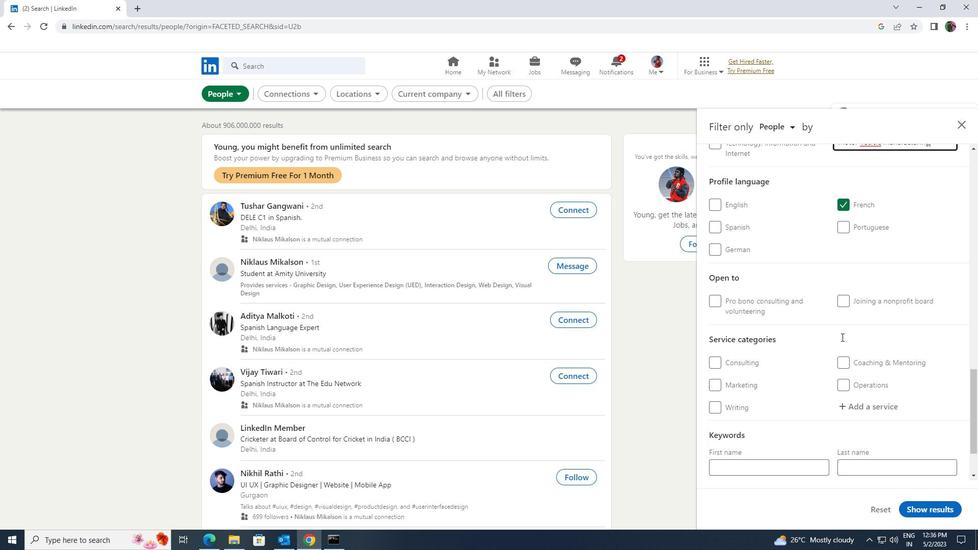 
Action: Mouse moved to (851, 357)
Screenshot: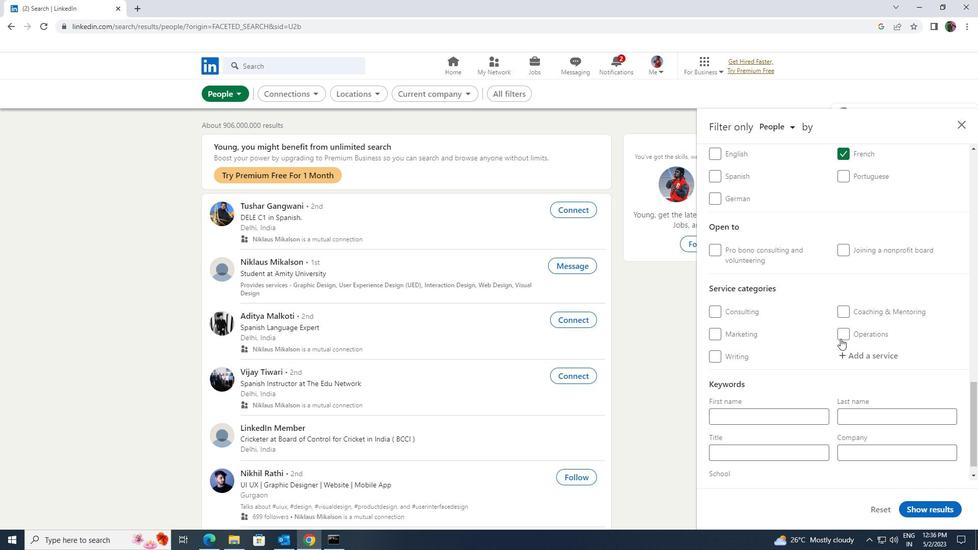 
Action: Mouse pressed left at (851, 357)
Screenshot: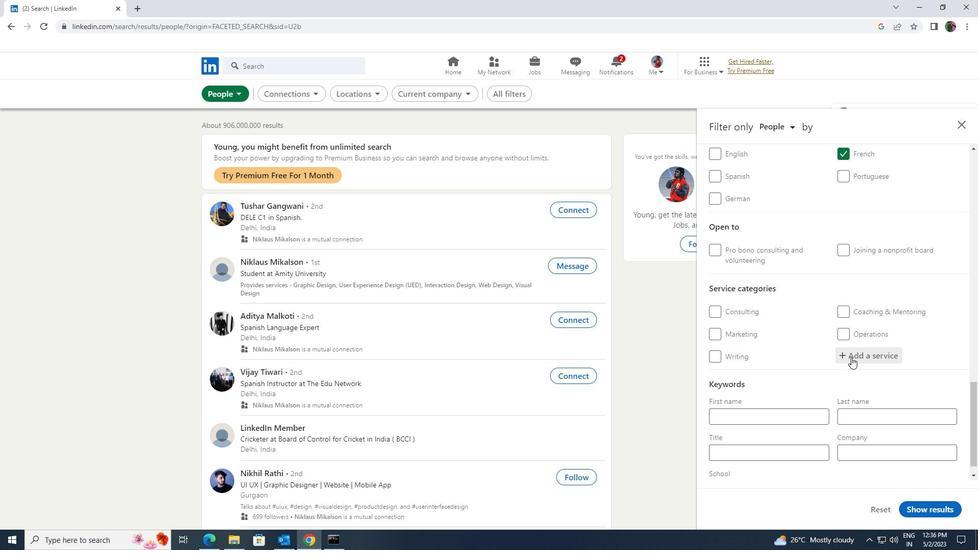 
Action: Key pressed <Key.shift><Key.shift><Key.shift><Key.shift><Key.shift><Key.shift><Key.shift><Key.shift><Key.shift><Key.shift>DATE<Key.space><Key.shift>ENTERY
Screenshot: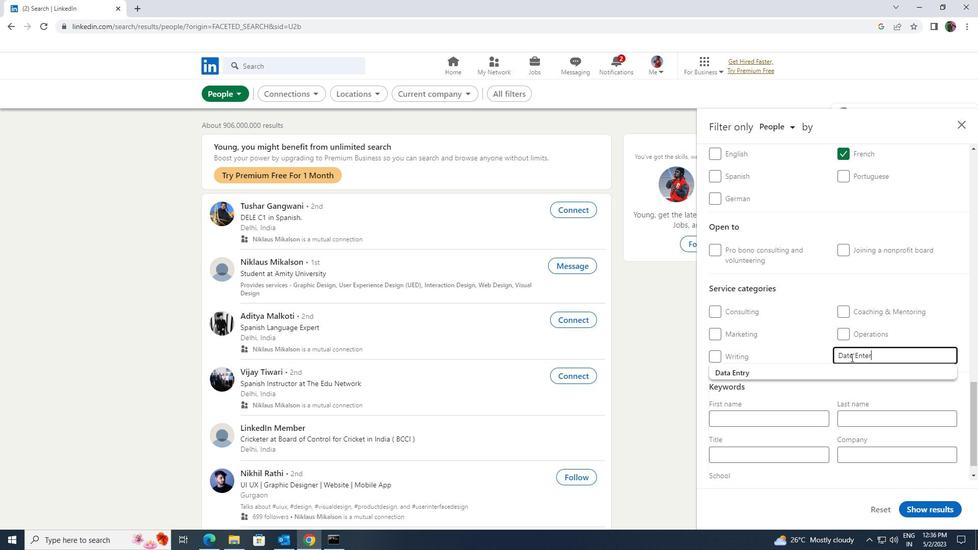 
Action: Mouse moved to (852, 368)
Screenshot: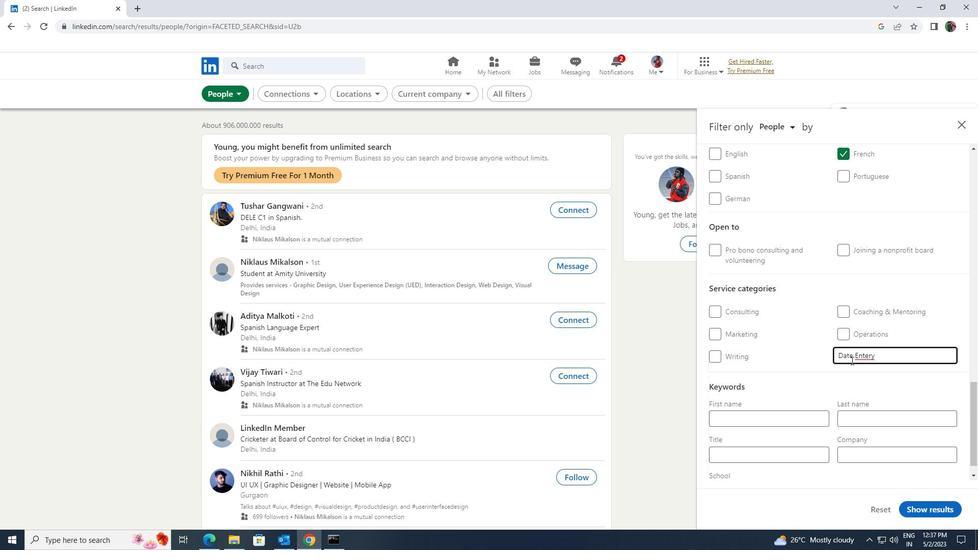 
Action: Key pressed <Key.backspace><Key.backspace>
Screenshot: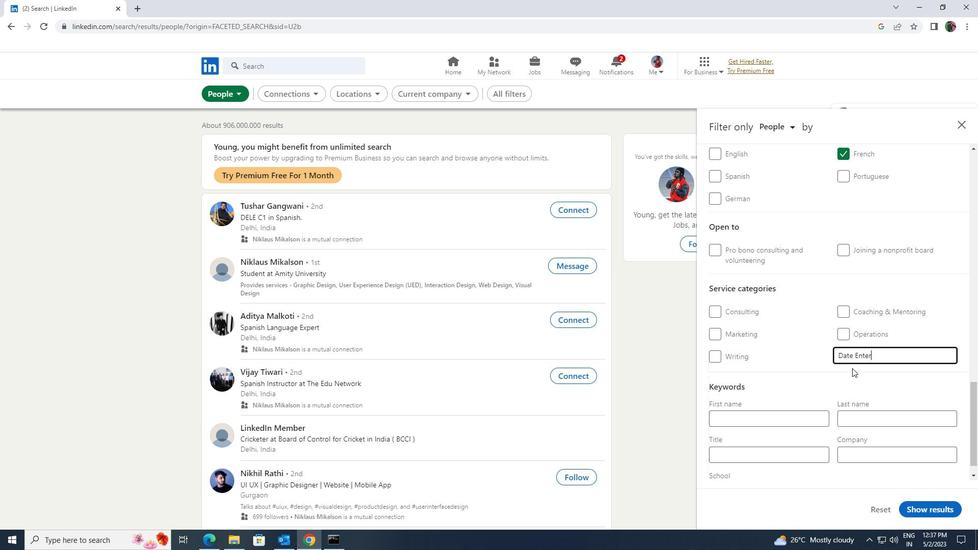 
Action: Mouse moved to (850, 369)
Screenshot: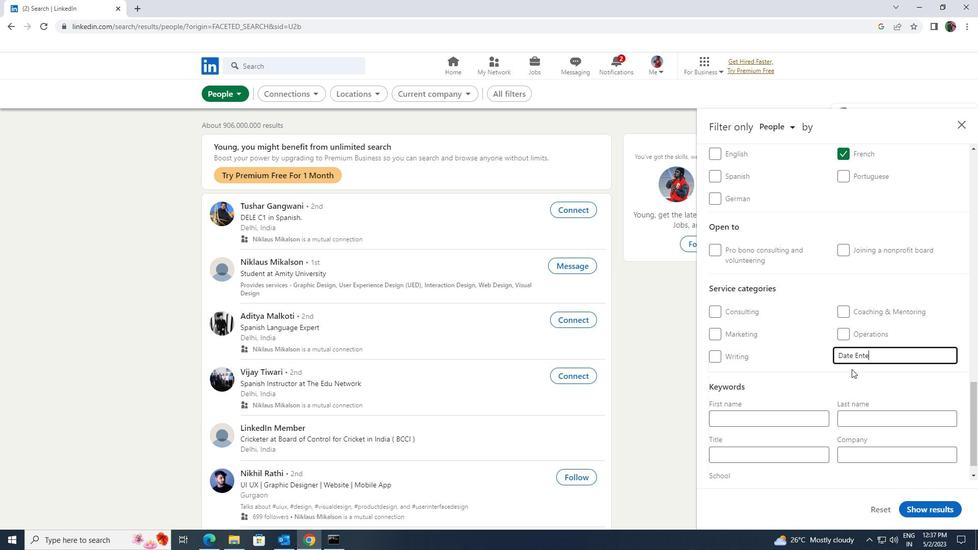 
Action: Key pressed <Key.backspace>
Screenshot: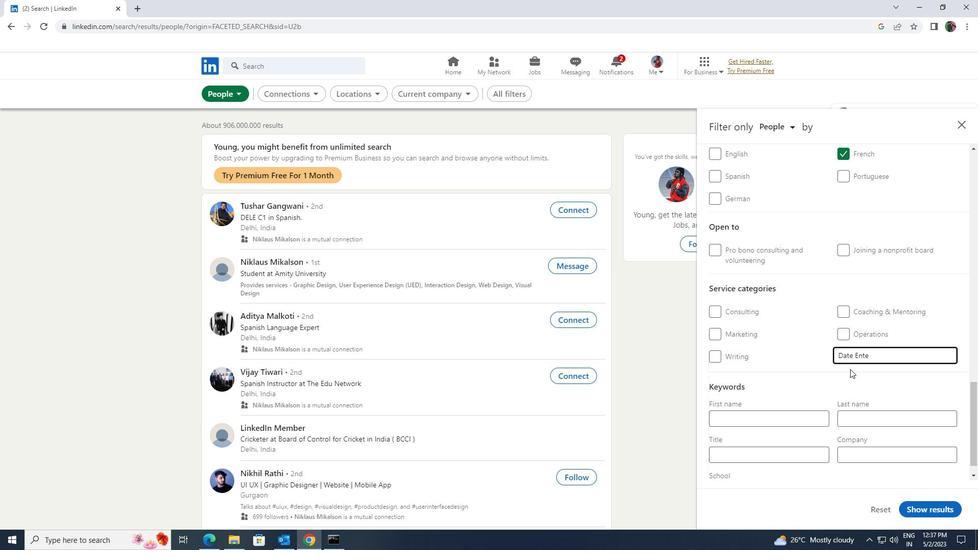 
Action: Mouse moved to (844, 370)
Screenshot: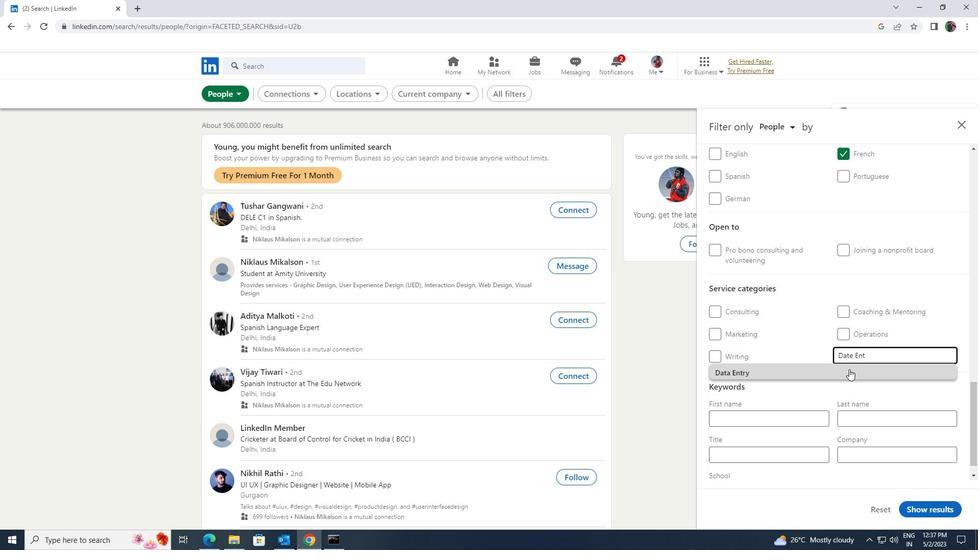 
Action: Mouse pressed left at (844, 370)
Screenshot: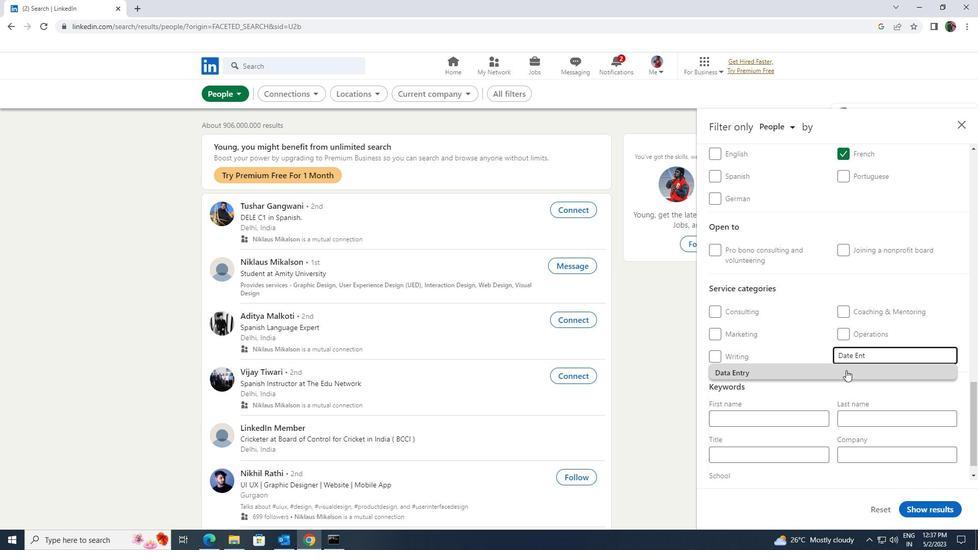 
Action: Mouse scrolled (844, 369) with delta (0, 0)
Screenshot: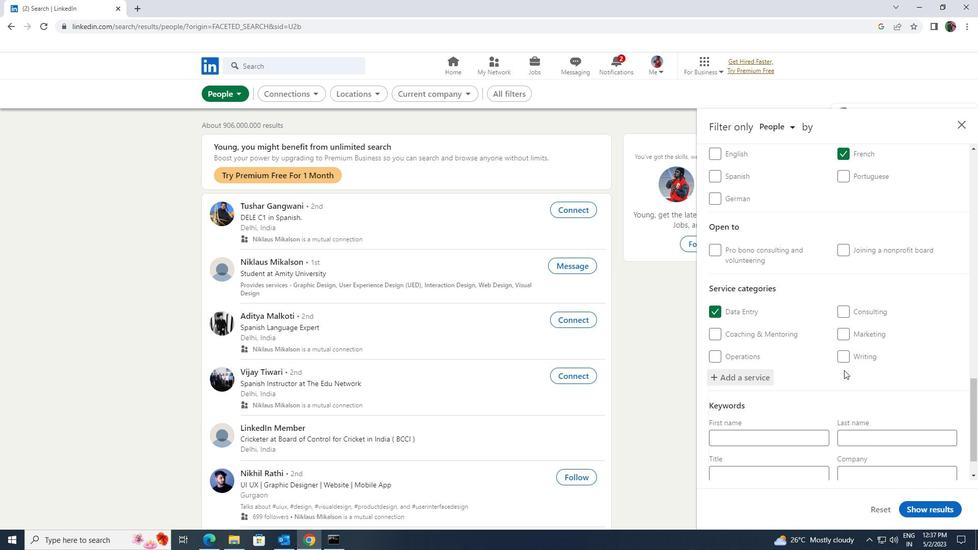 
Action: Mouse scrolled (844, 369) with delta (0, 0)
Screenshot: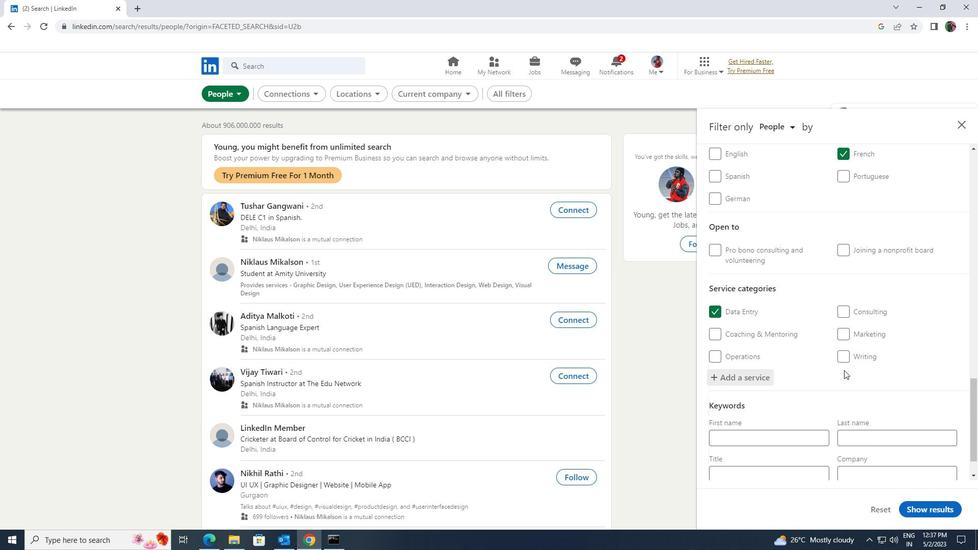 
Action: Mouse scrolled (844, 369) with delta (0, 0)
Screenshot: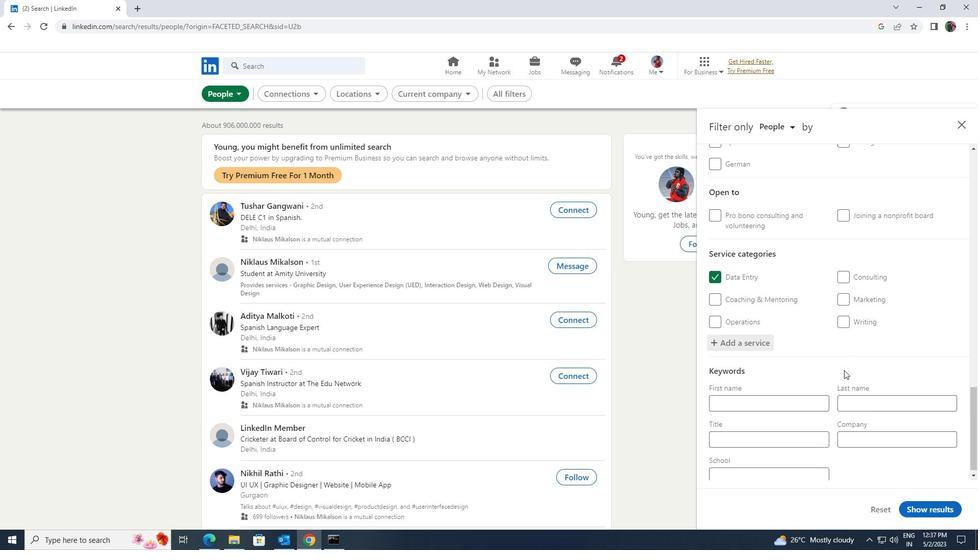
Action: Mouse moved to (843, 370)
Screenshot: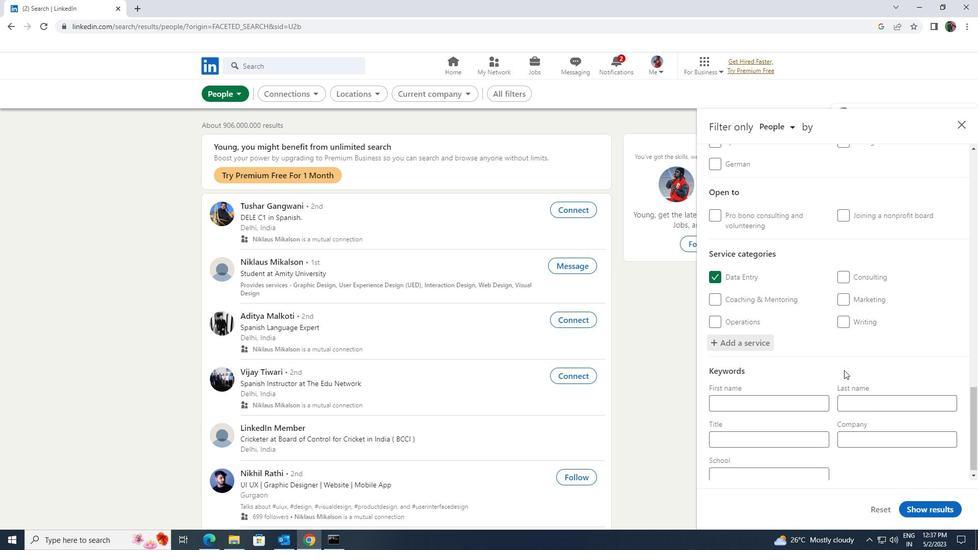 
Action: Mouse scrolled (843, 369) with delta (0, 0)
Screenshot: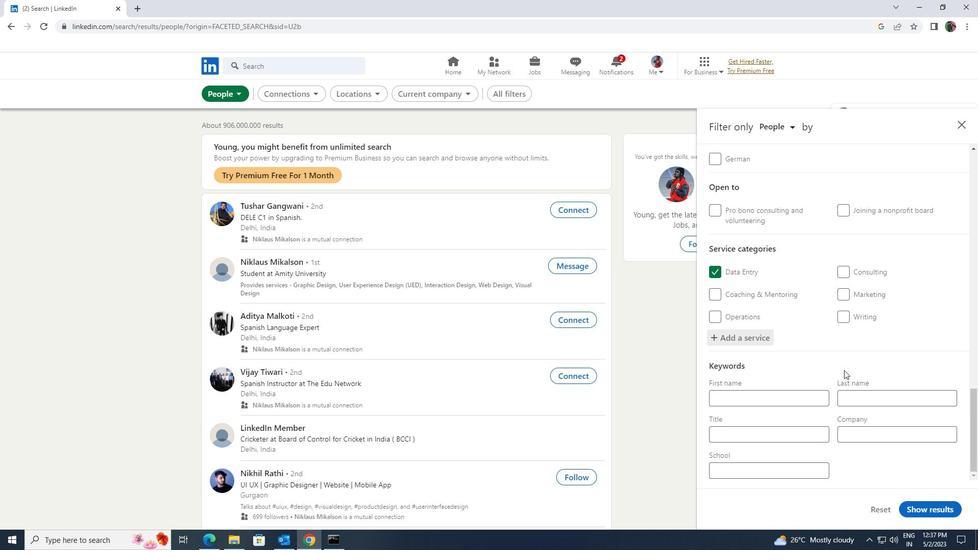 
Action: Mouse moved to (814, 435)
Screenshot: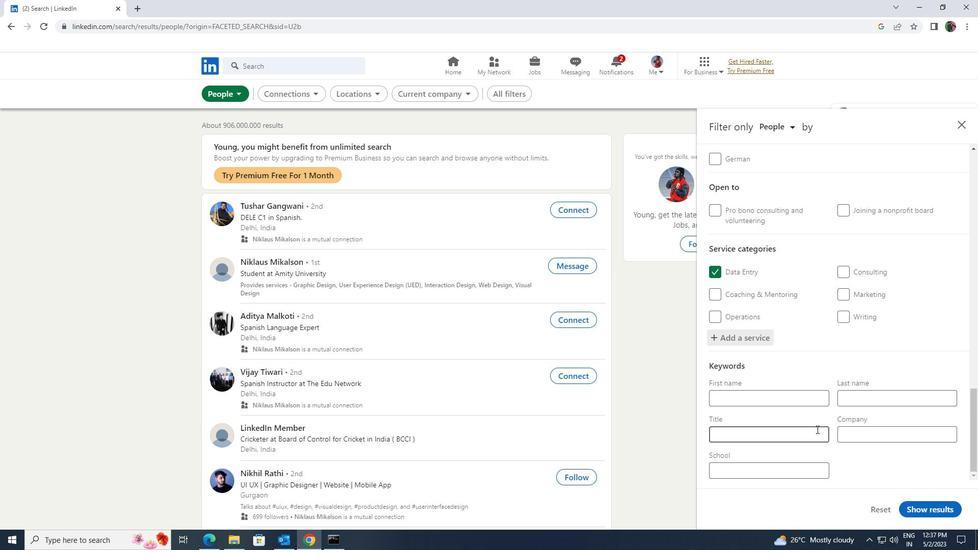 
Action: Mouse pressed left at (814, 435)
Screenshot: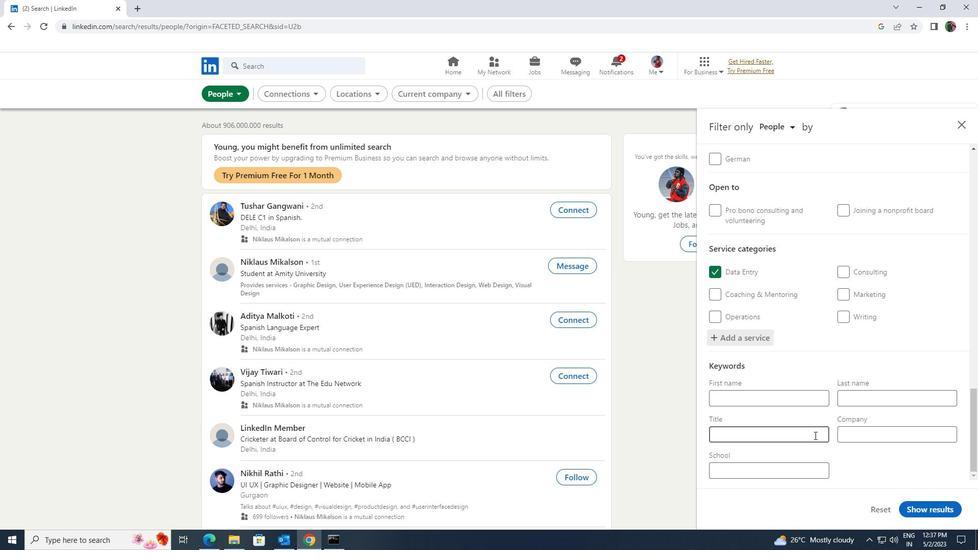 
Action: Key pressed <Key.shift>PROGRAM<Key.space><Key.shift><Key.shift>ADMINSTRATOR
Screenshot: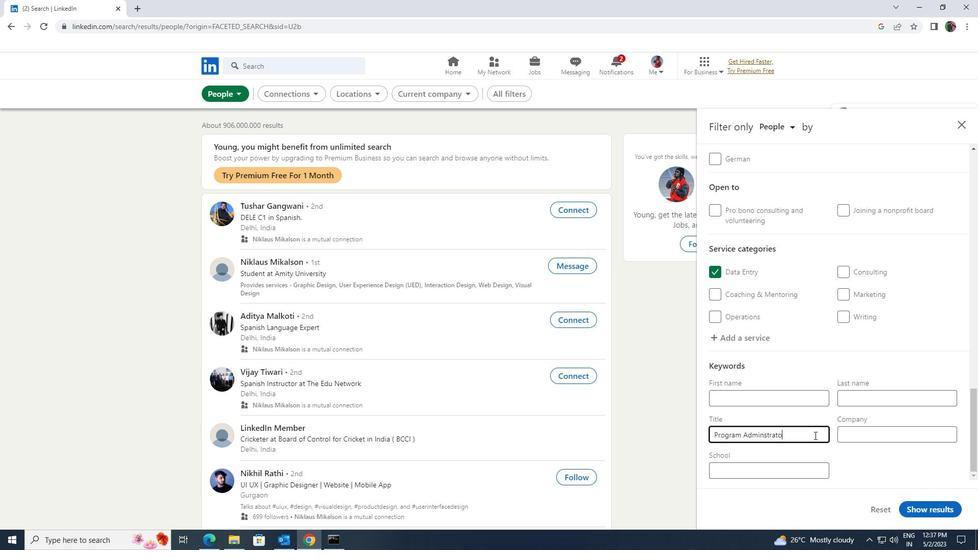 
Action: Mouse moved to (911, 503)
Screenshot: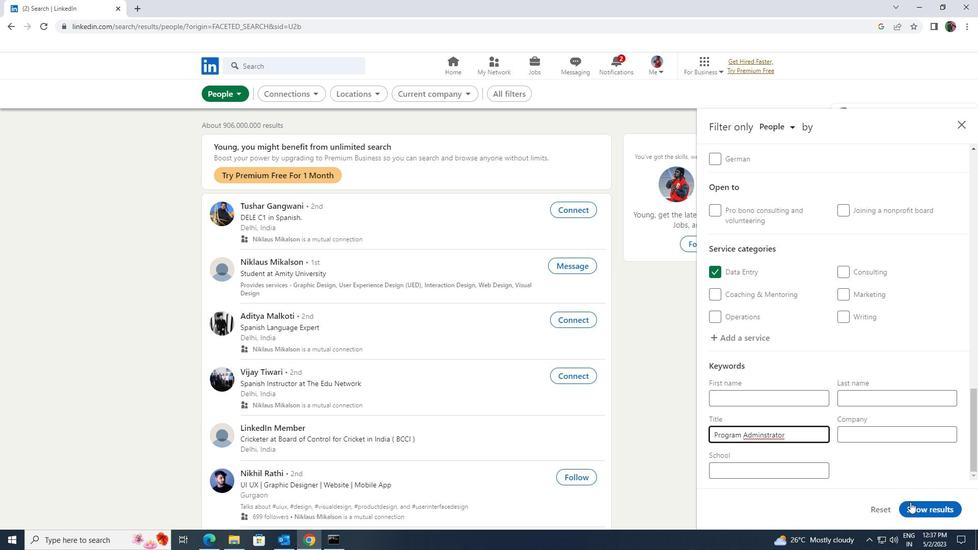 
Action: Mouse pressed left at (911, 503)
Screenshot: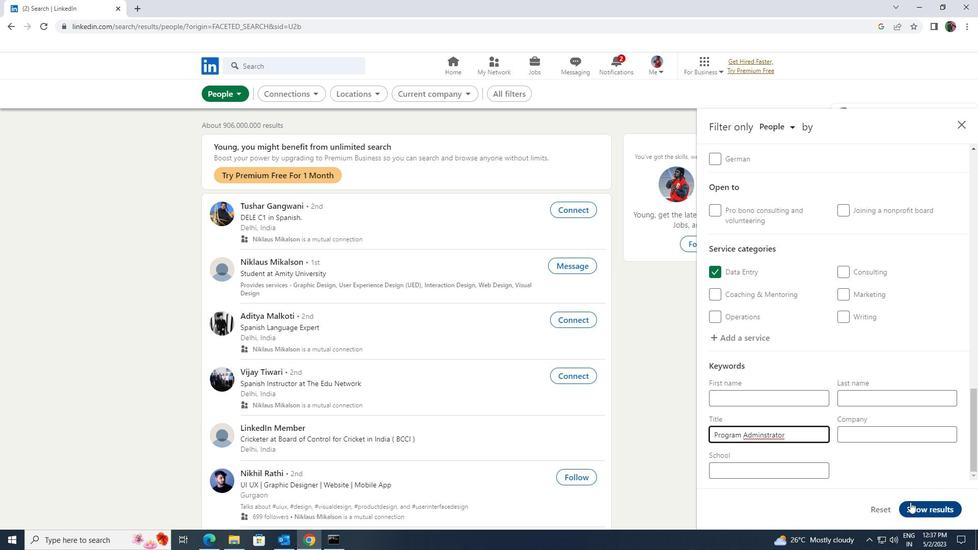 
